 Task: Find connections with filter location Chittaranjan with filter topic #househunting with filter profile language Potuguese with filter current company Mindfield Resources with filter school GURU HARIKISHAN PUBLIC SCHOOL with filter industry Retail Luxury Goods and Jewelry with filter service category Bartending with filter keywords title Phlebotomist
Action: Mouse moved to (501, 77)
Screenshot: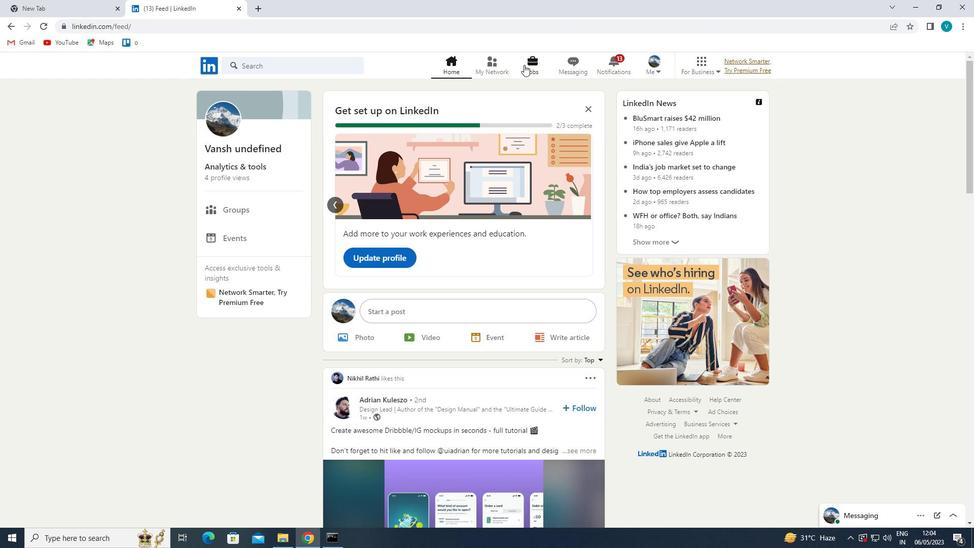 
Action: Mouse pressed left at (501, 77)
Screenshot: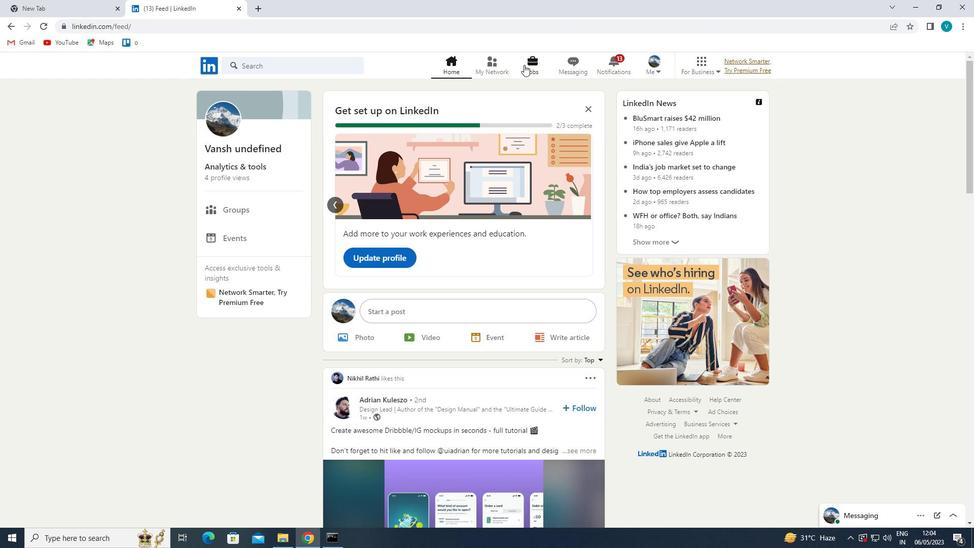 
Action: Mouse moved to (294, 121)
Screenshot: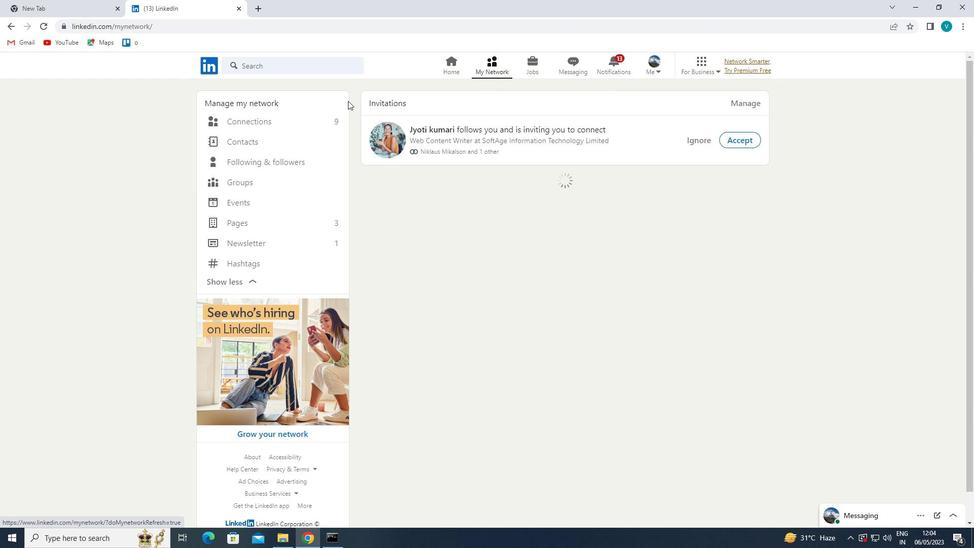 
Action: Mouse pressed left at (294, 121)
Screenshot: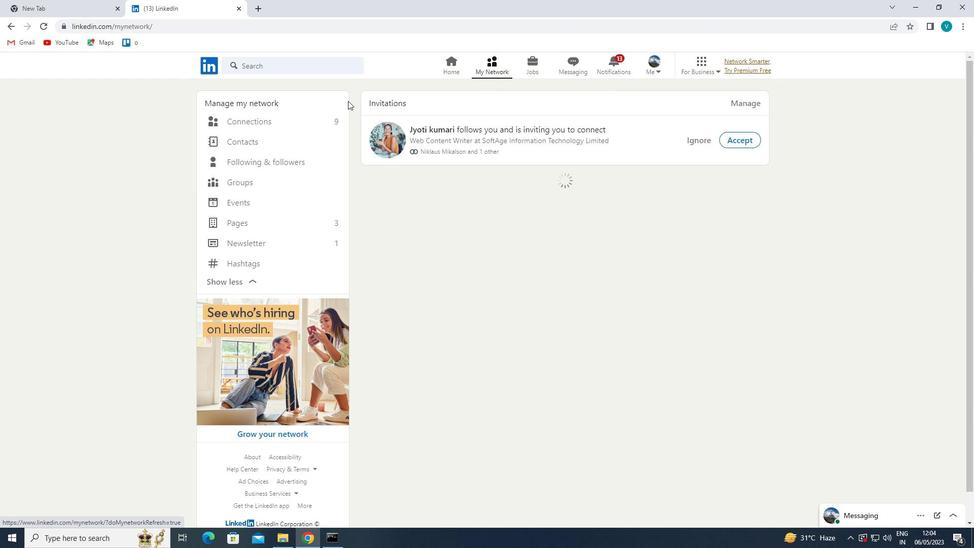 
Action: Mouse moved to (548, 119)
Screenshot: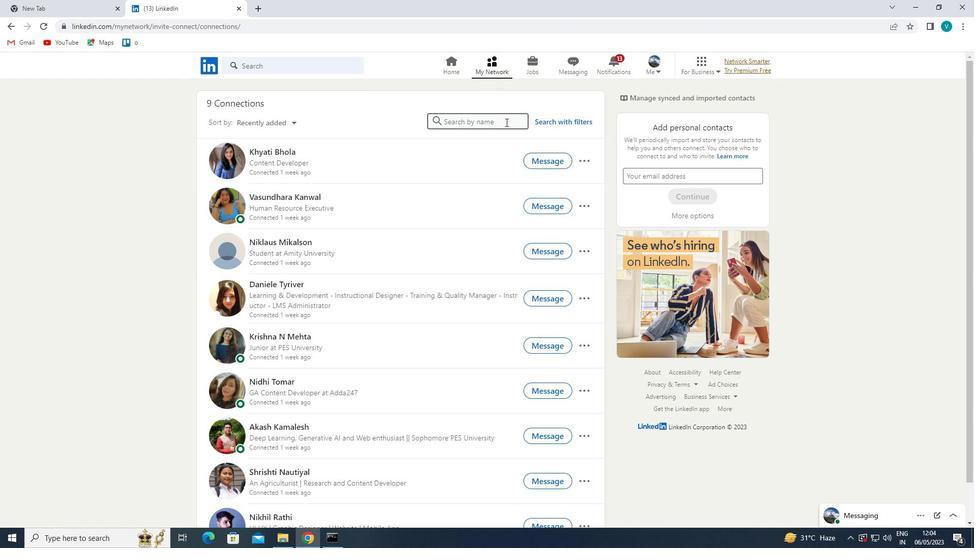 
Action: Mouse pressed left at (548, 119)
Screenshot: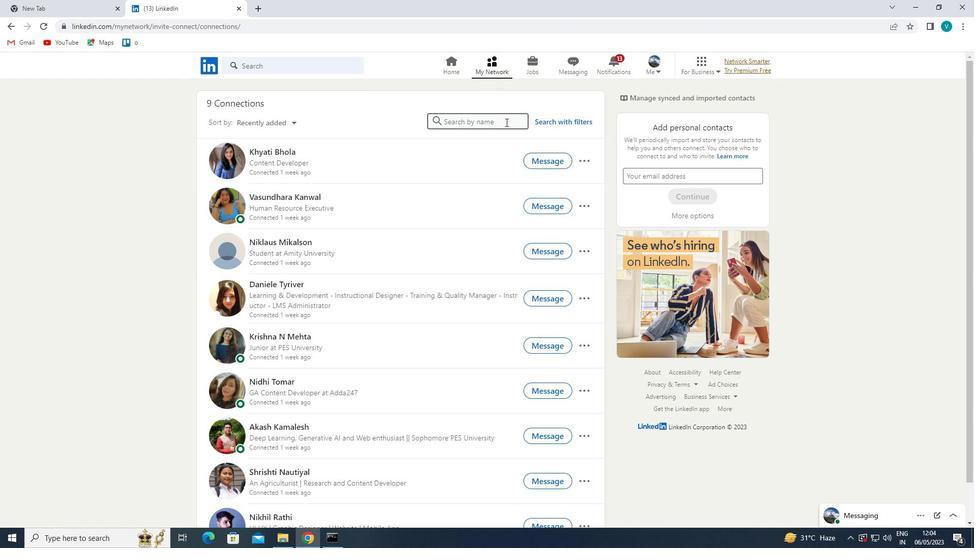 
Action: Mouse moved to (476, 98)
Screenshot: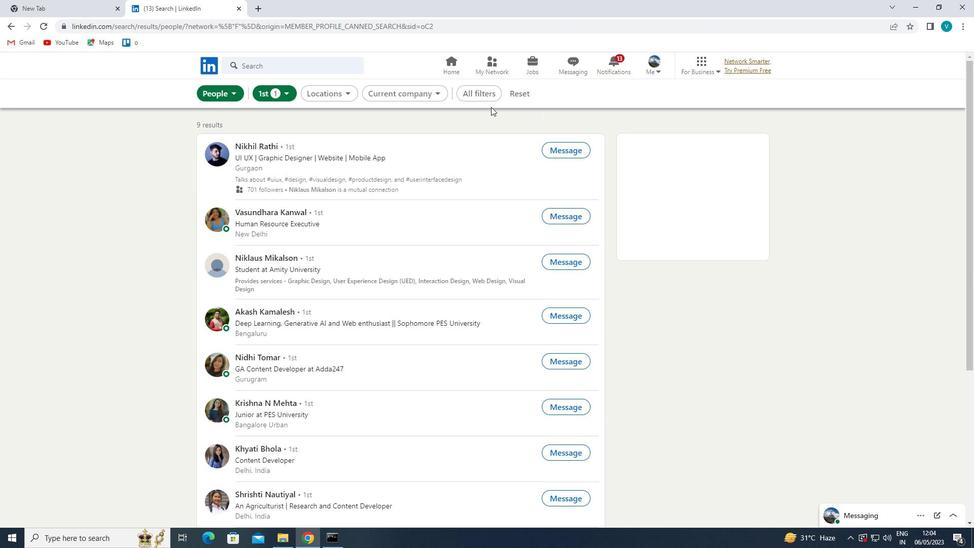 
Action: Mouse pressed left at (476, 98)
Screenshot: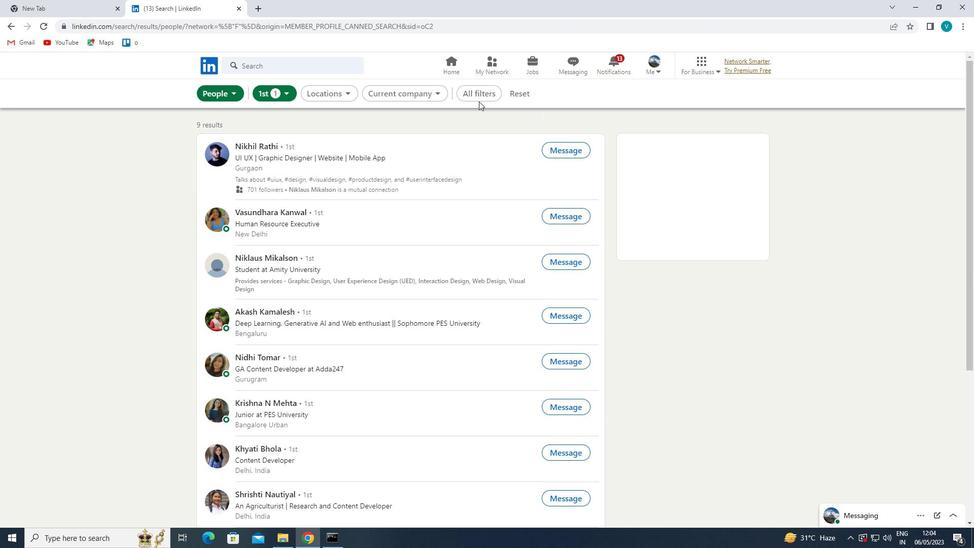 
Action: Mouse moved to (749, 201)
Screenshot: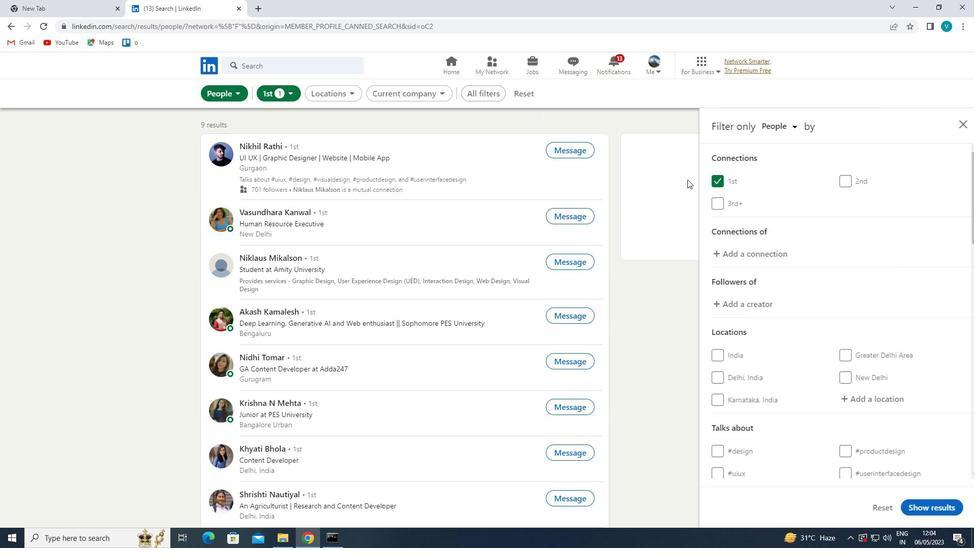 
Action: Mouse scrolled (749, 200) with delta (0, 0)
Screenshot: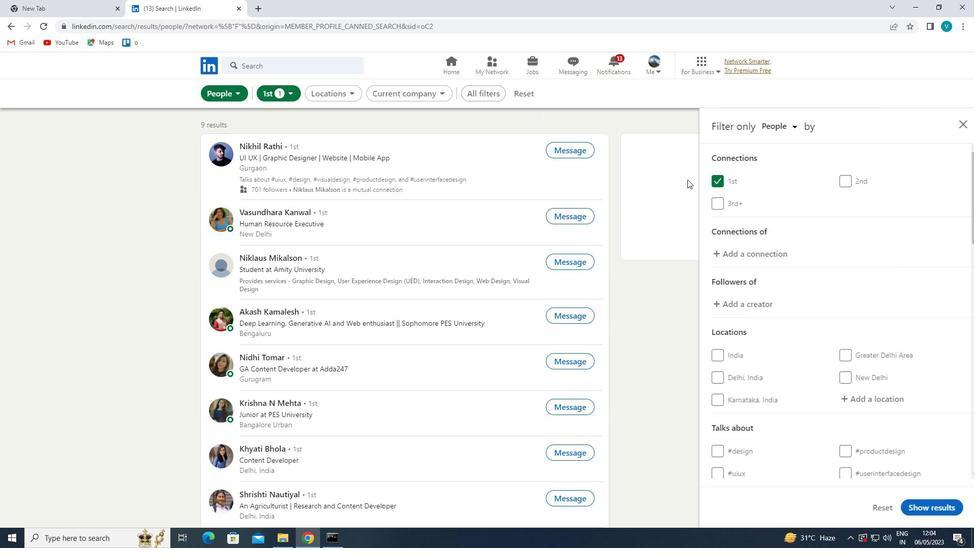 
Action: Mouse moved to (752, 203)
Screenshot: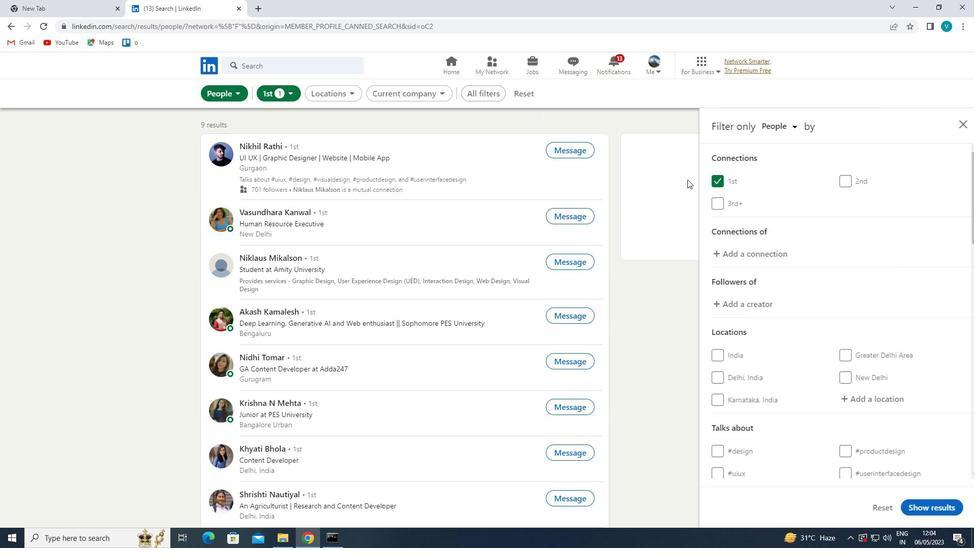 
Action: Mouse scrolled (752, 202) with delta (0, 0)
Screenshot: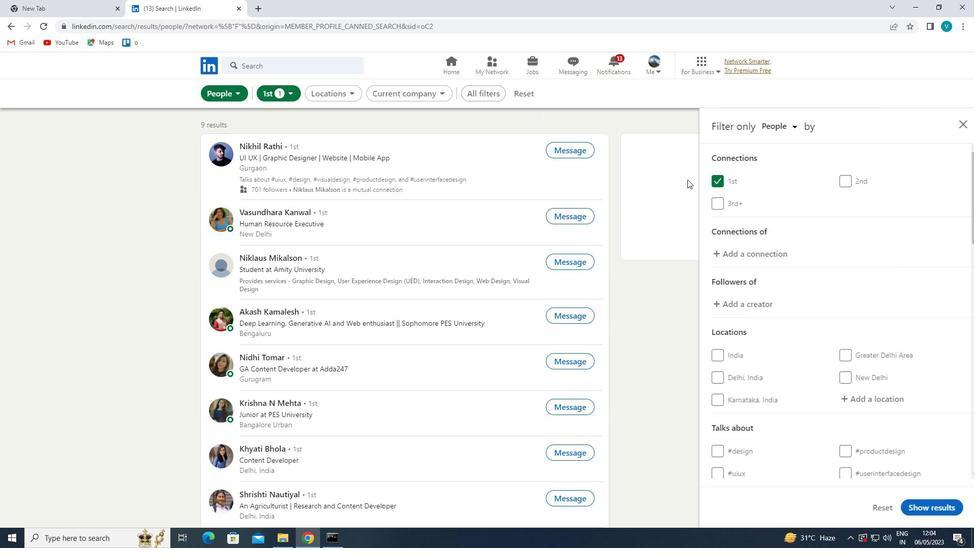 
Action: Mouse moved to (855, 293)
Screenshot: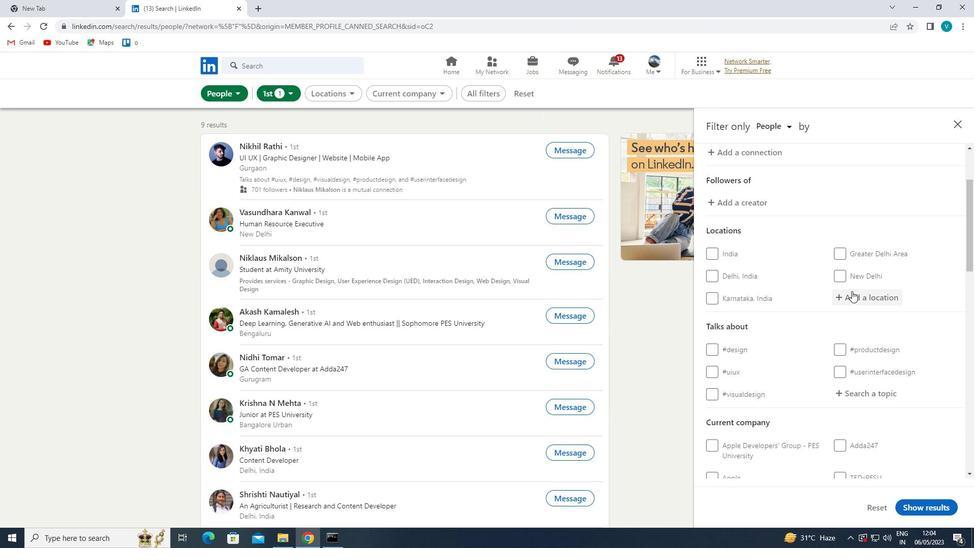 
Action: Mouse pressed left at (855, 293)
Screenshot: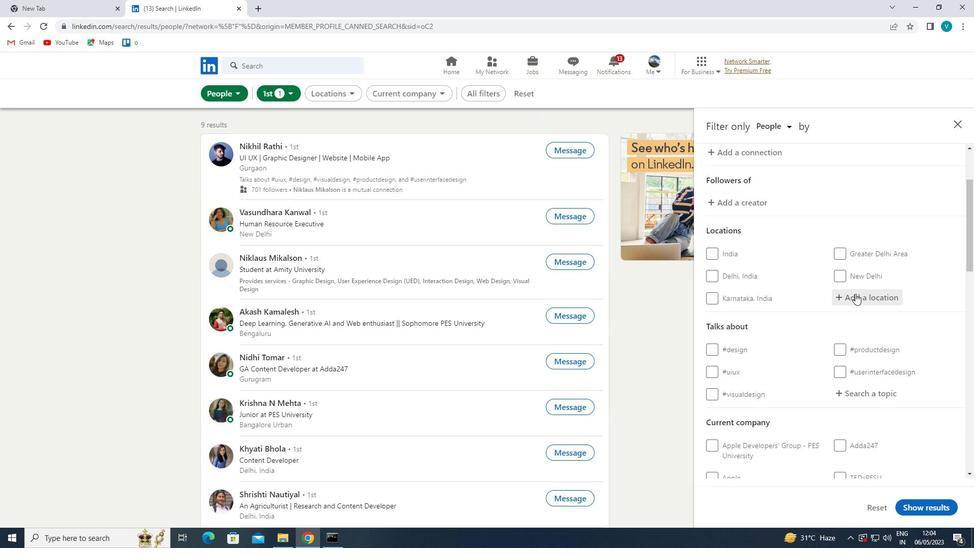 
Action: Mouse moved to (698, 320)
Screenshot: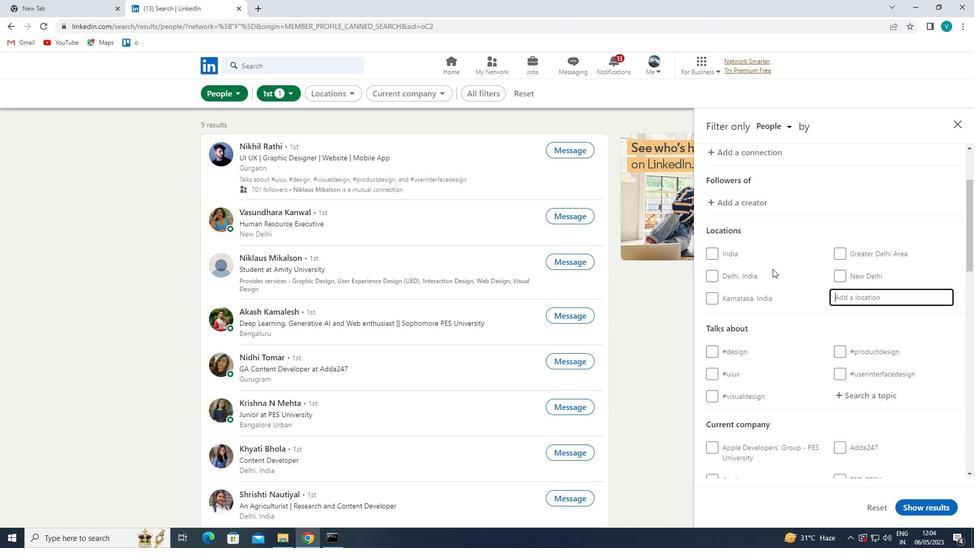 
Action: Key pressed <Key.shift>CHITTARANJAN
Screenshot: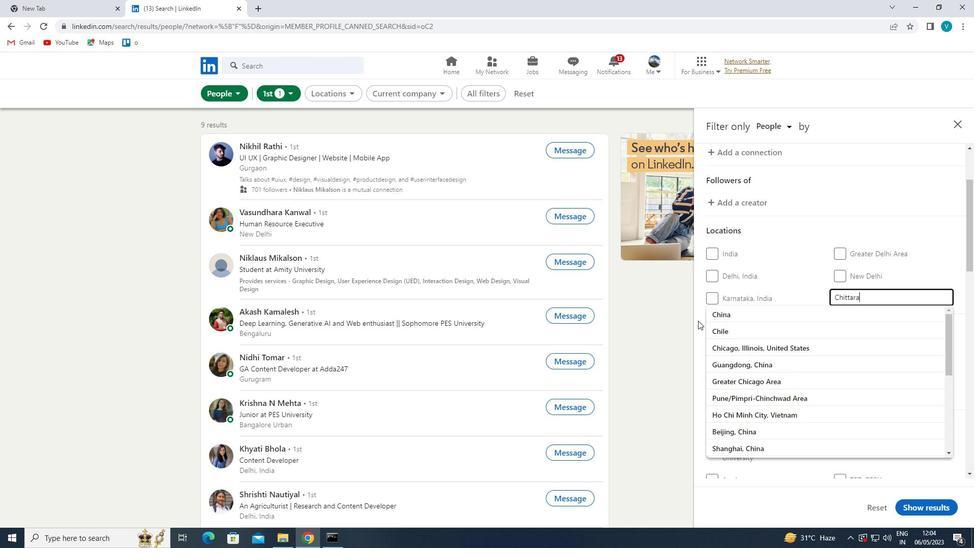 
Action: Mouse moved to (741, 317)
Screenshot: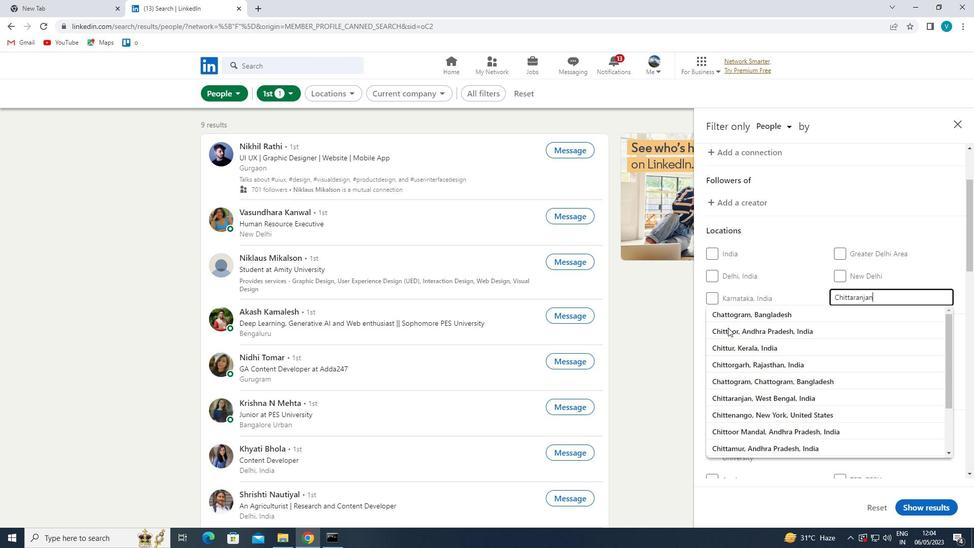 
Action: Mouse pressed left at (741, 317)
Screenshot: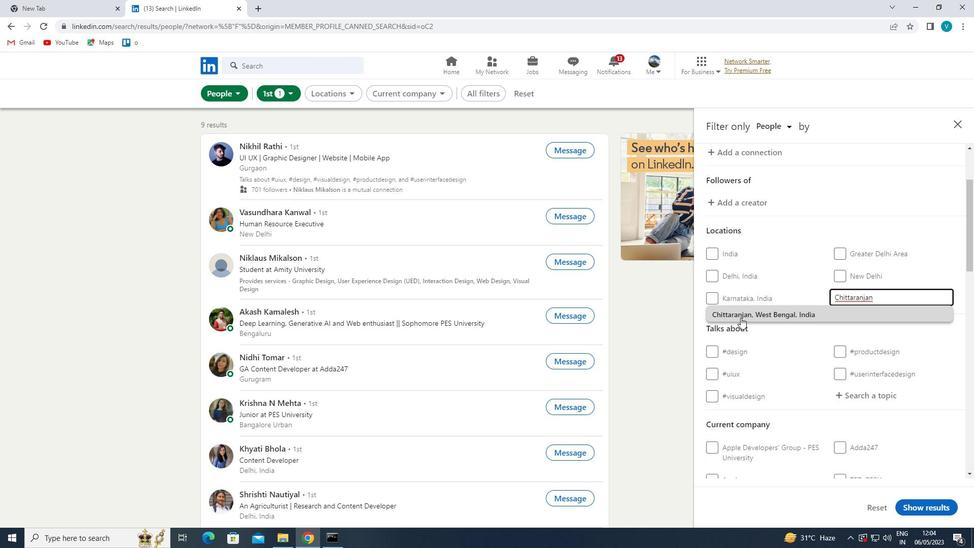 
Action: Mouse moved to (816, 346)
Screenshot: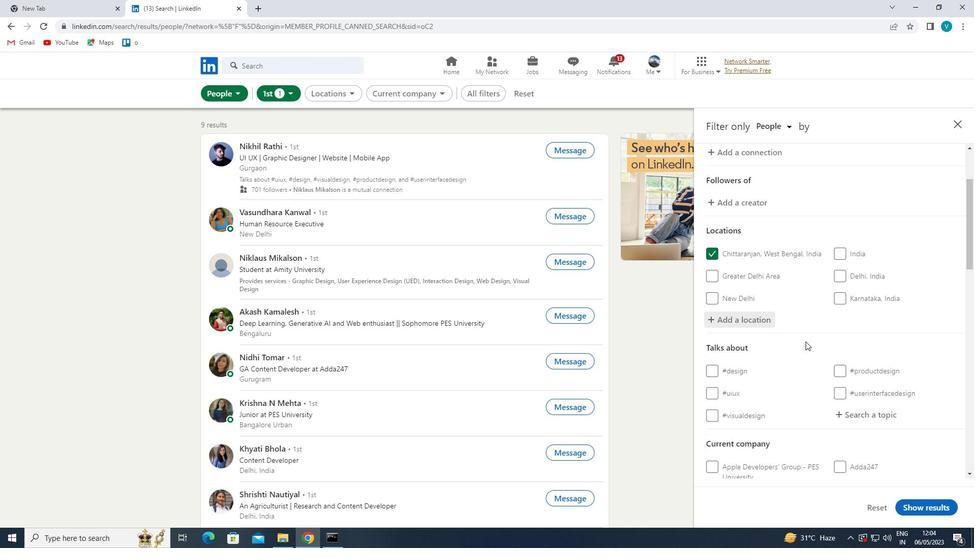 
Action: Mouse scrolled (816, 346) with delta (0, 0)
Screenshot: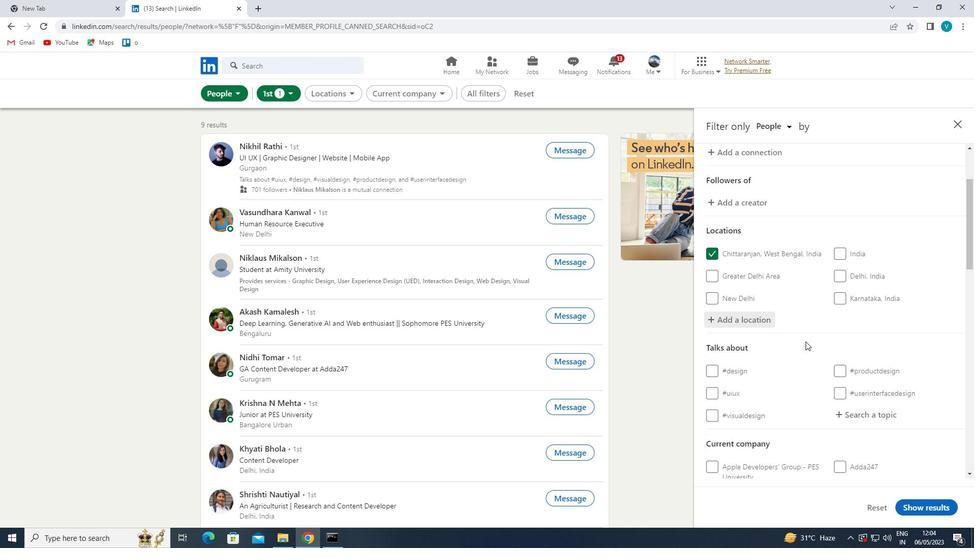 
Action: Mouse moved to (819, 348)
Screenshot: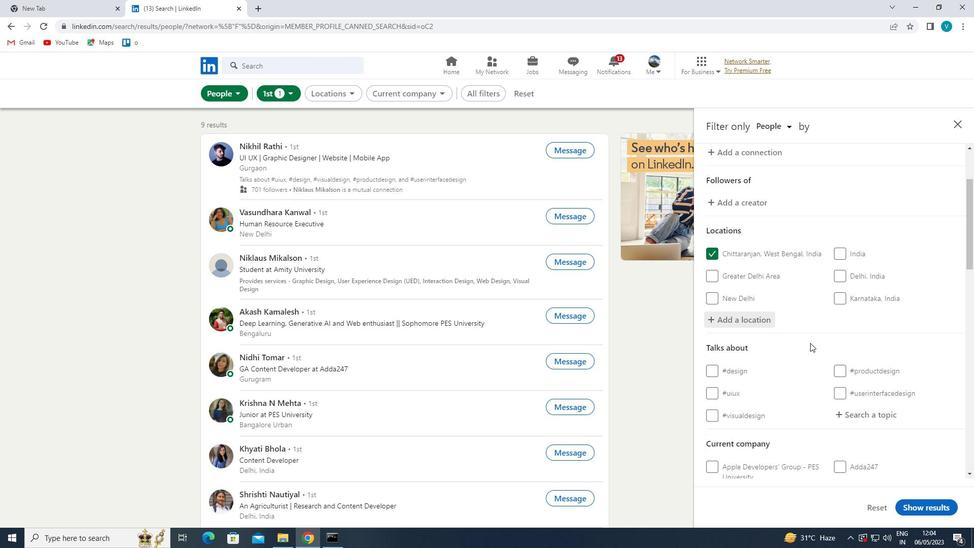 
Action: Mouse scrolled (819, 348) with delta (0, 0)
Screenshot: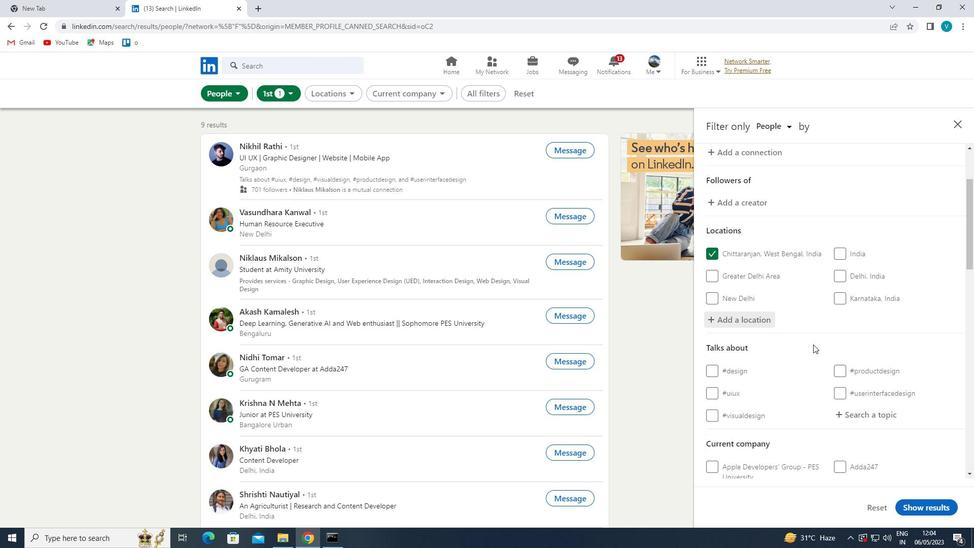
Action: Mouse moved to (868, 323)
Screenshot: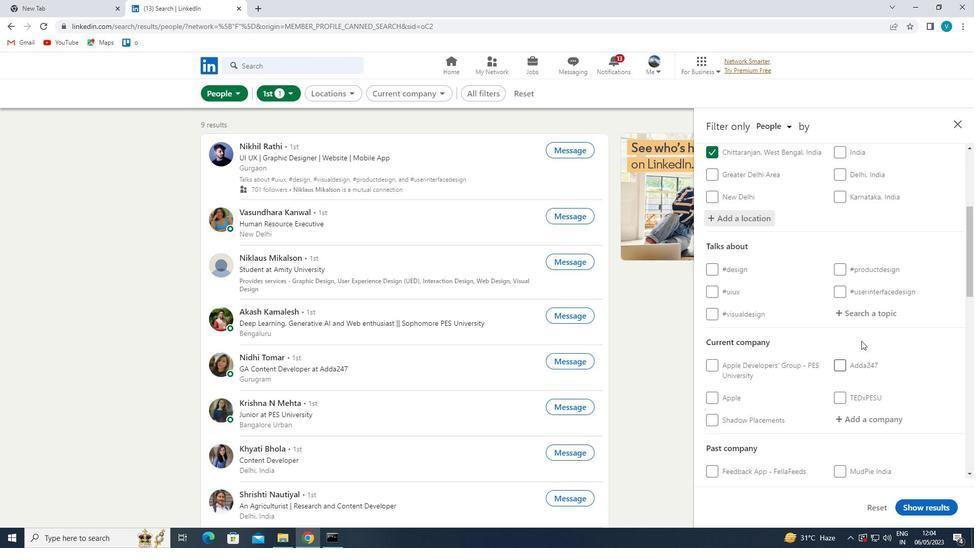 
Action: Mouse pressed left at (868, 323)
Screenshot: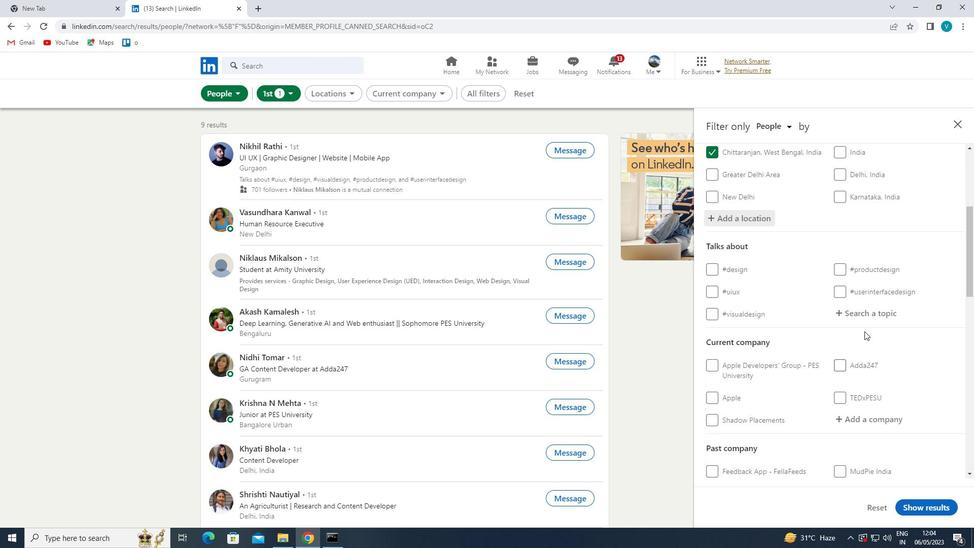 
Action: Mouse moved to (870, 320)
Screenshot: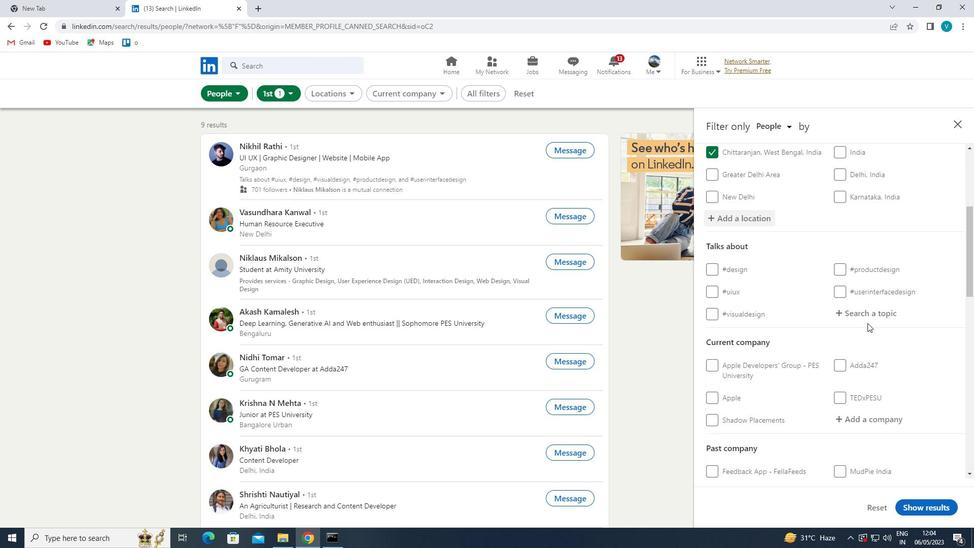 
Action: Mouse pressed left at (870, 320)
Screenshot: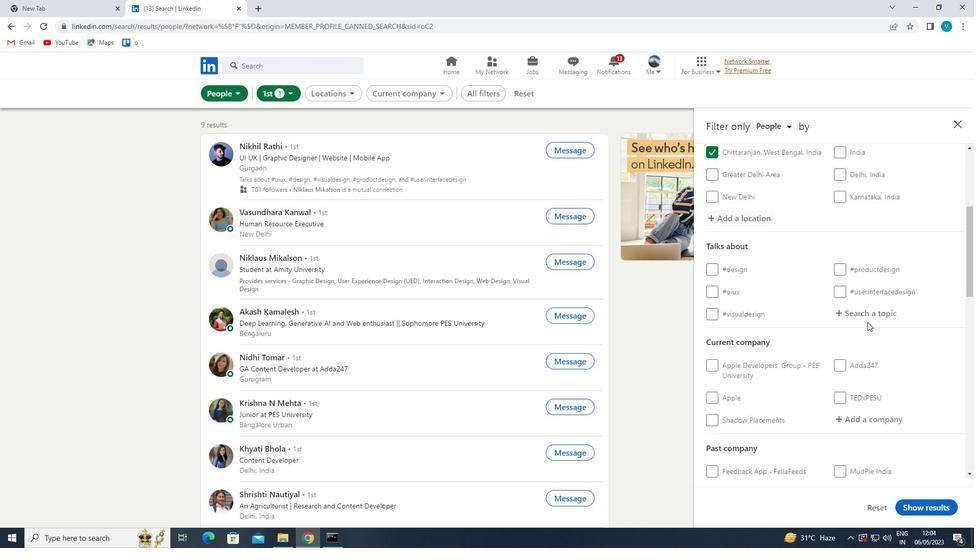 
Action: Mouse moved to (787, 273)
Screenshot: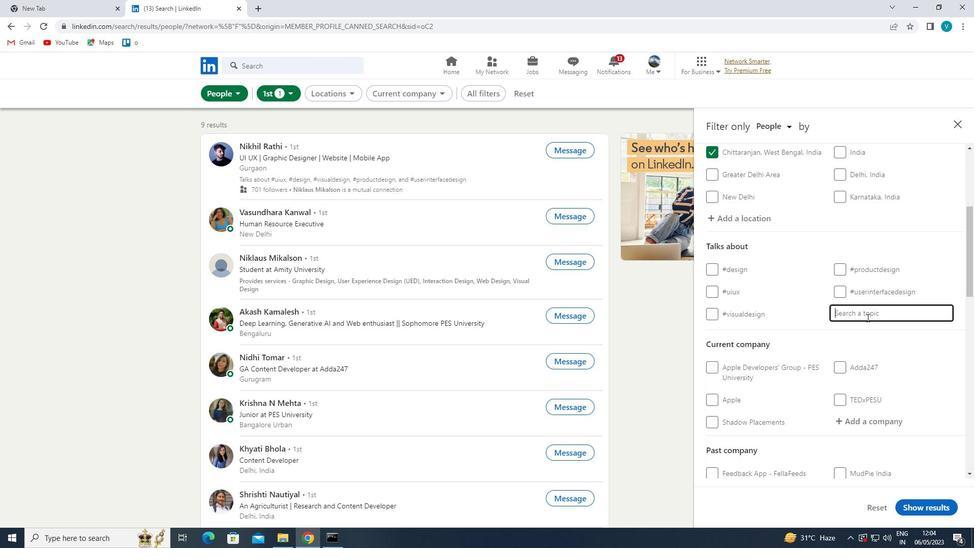 
Action: Key pressed HOUSEHUNTING
Screenshot: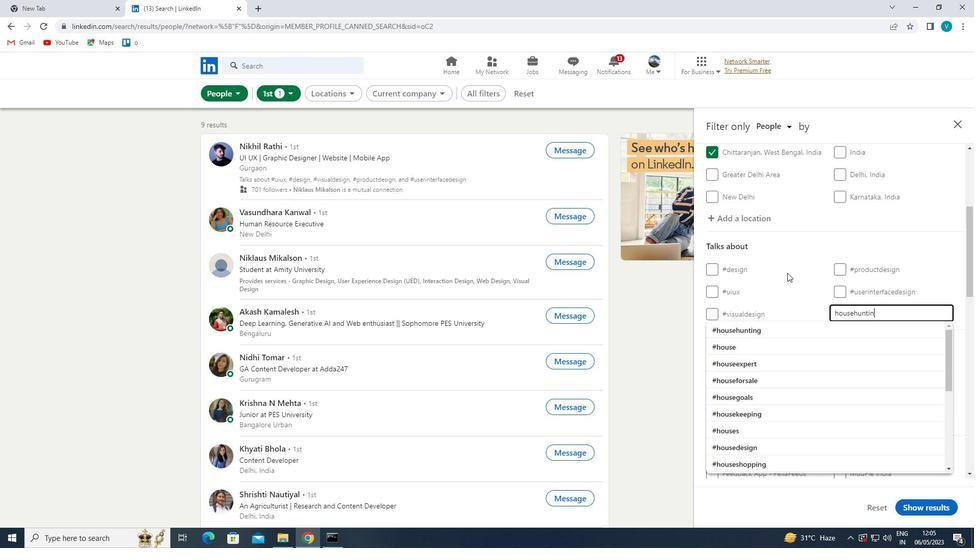 
Action: Mouse moved to (788, 323)
Screenshot: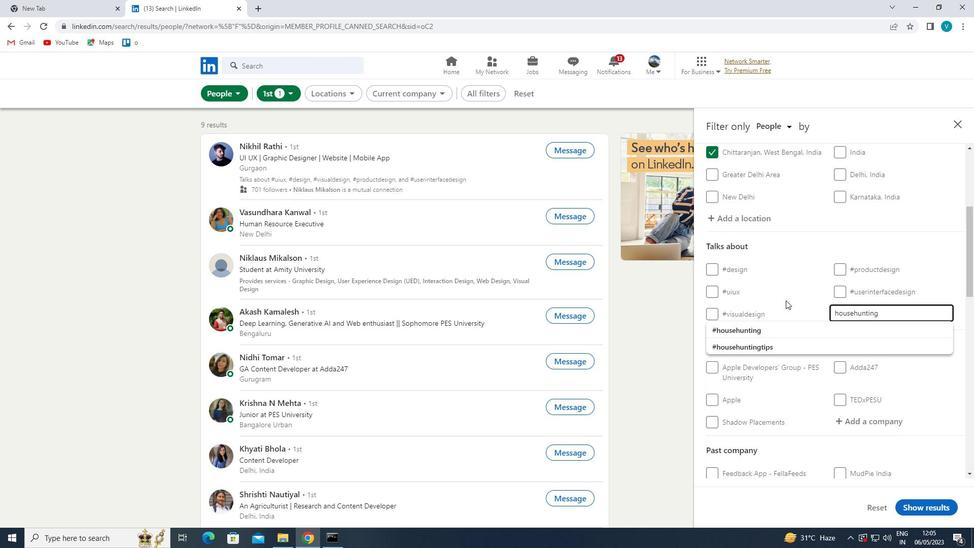 
Action: Mouse pressed left at (788, 323)
Screenshot: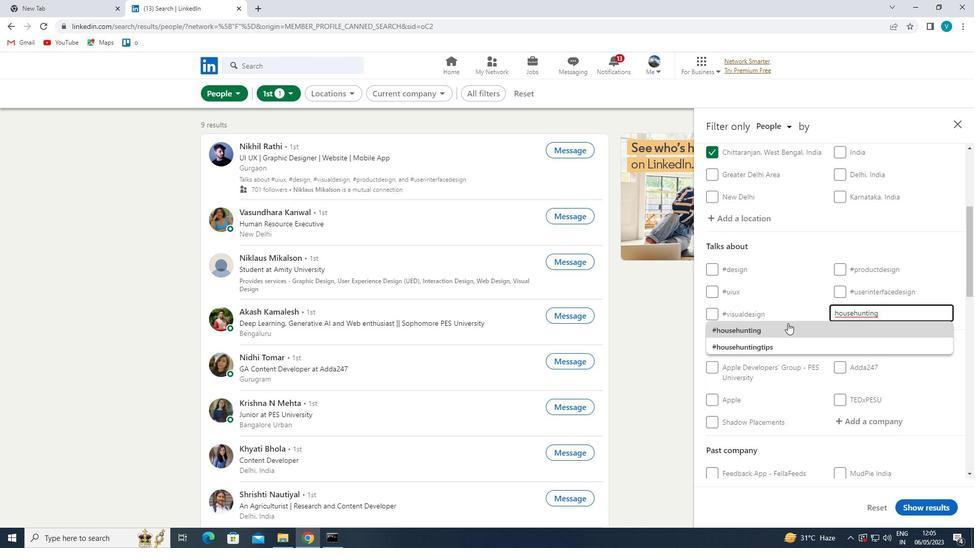 
Action: Mouse moved to (792, 326)
Screenshot: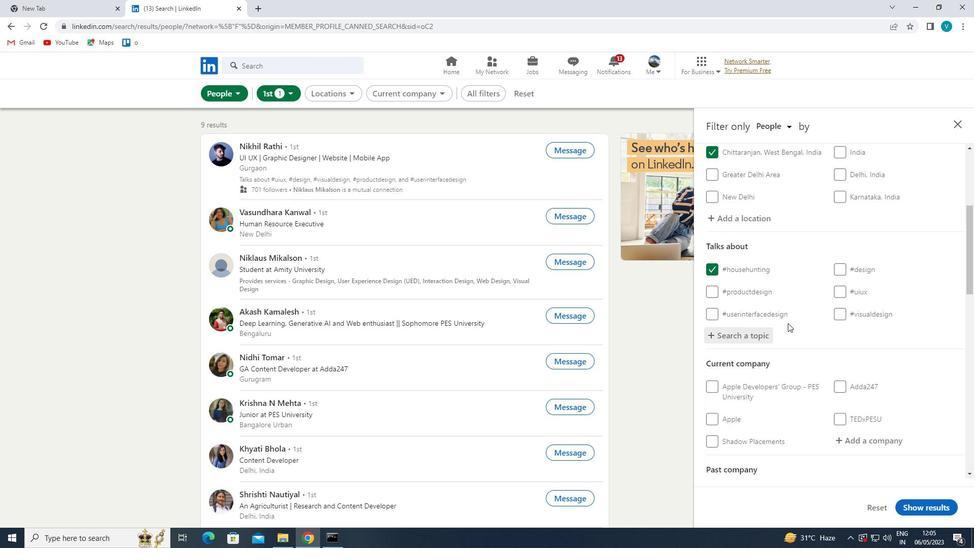 
Action: Mouse scrolled (792, 326) with delta (0, 0)
Screenshot: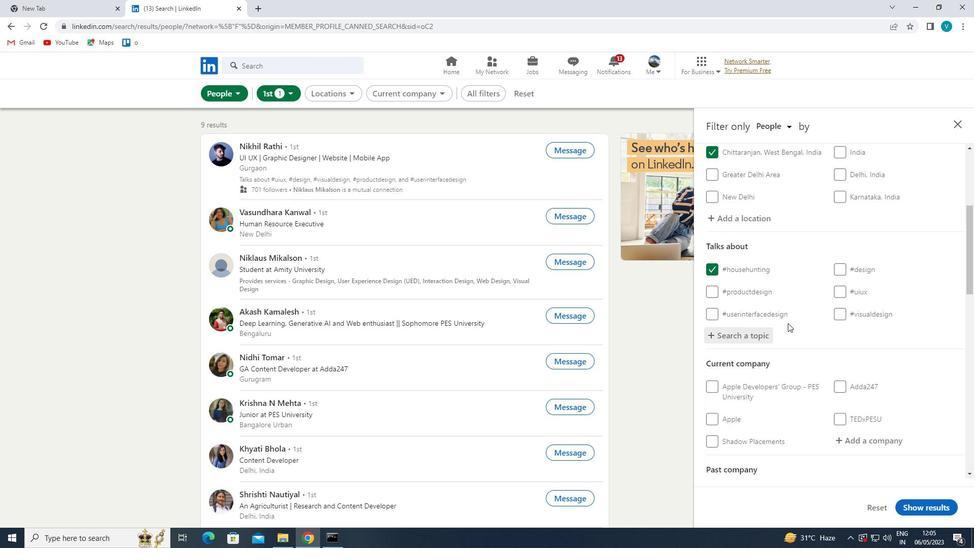 
Action: Mouse moved to (799, 330)
Screenshot: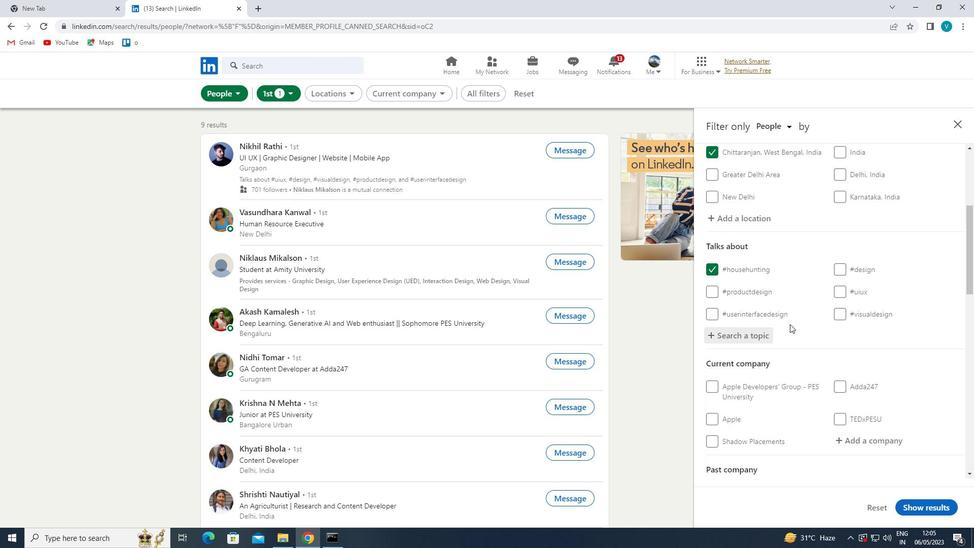 
Action: Mouse scrolled (799, 329) with delta (0, 0)
Screenshot: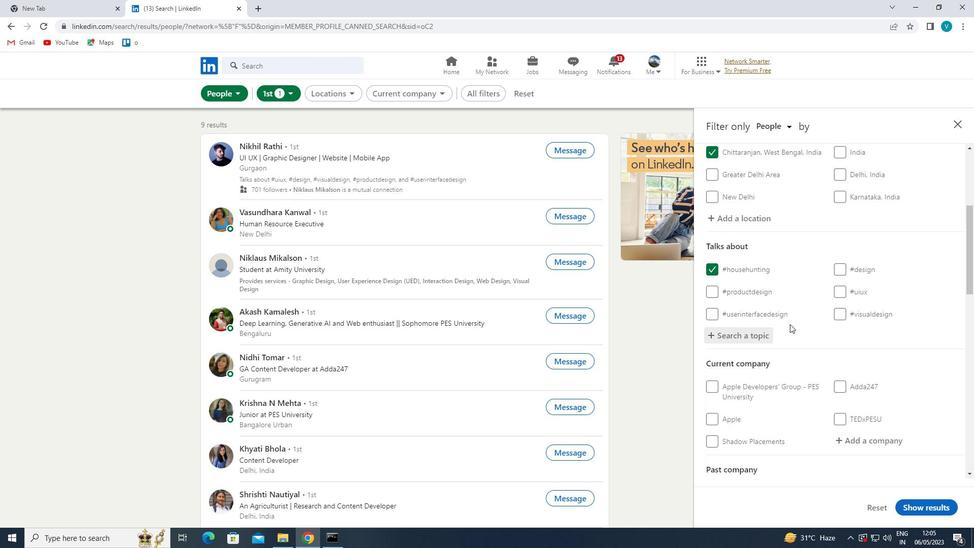 
Action: Mouse moved to (870, 334)
Screenshot: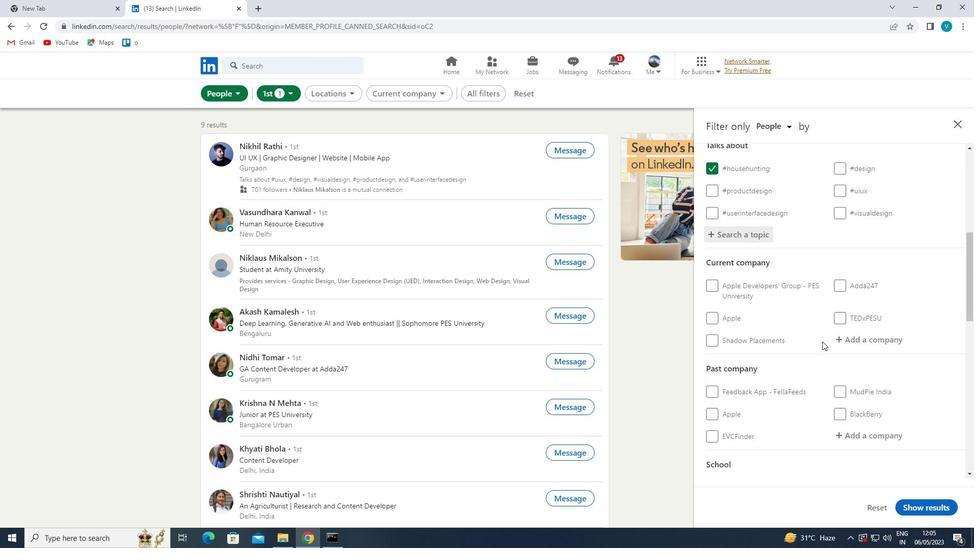 
Action: Mouse pressed left at (870, 334)
Screenshot: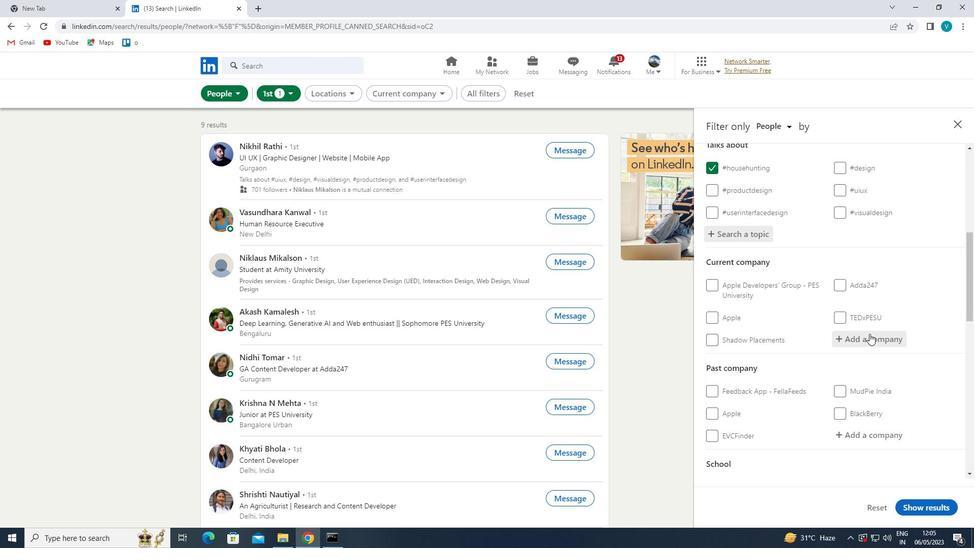 
Action: Key pressed <Key.shift>MINDFIELD
Screenshot: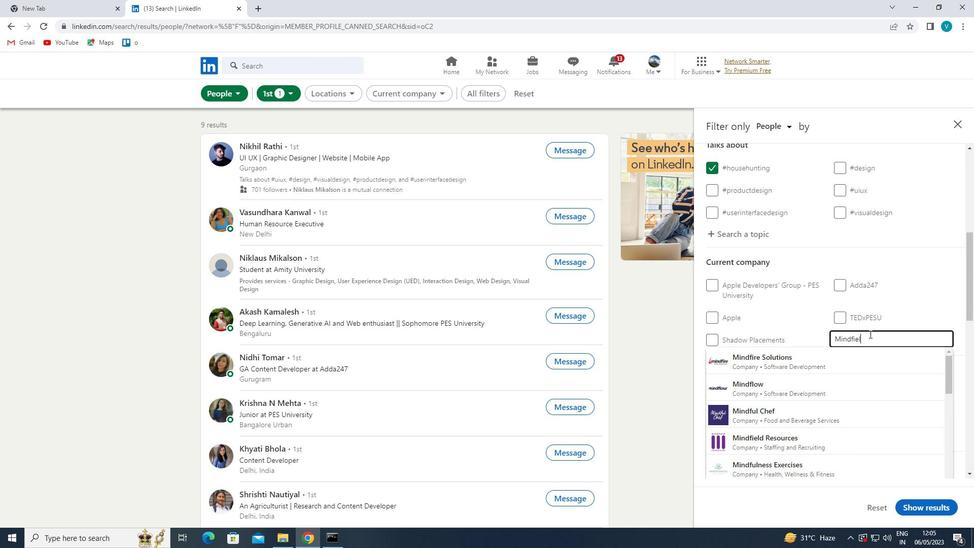 
Action: Mouse moved to (853, 360)
Screenshot: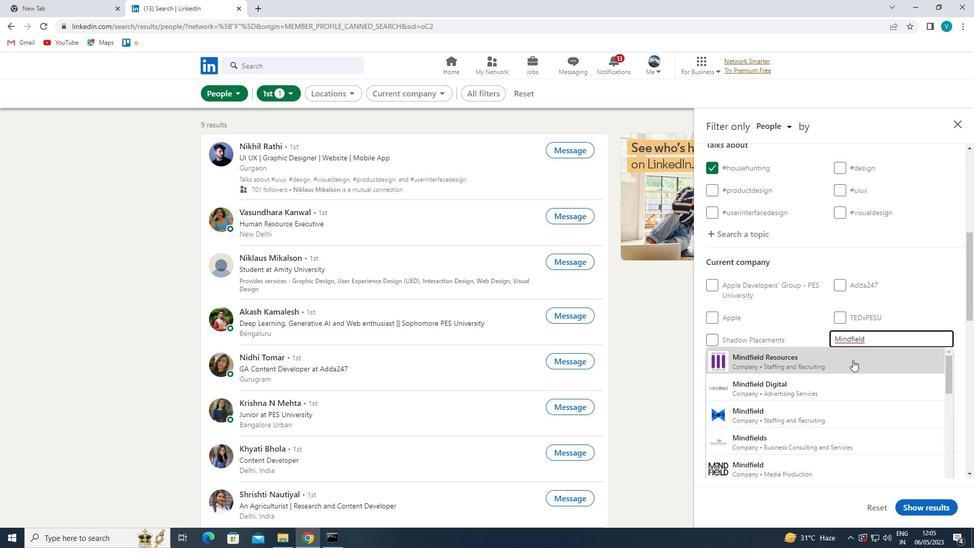 
Action: Mouse pressed left at (853, 360)
Screenshot: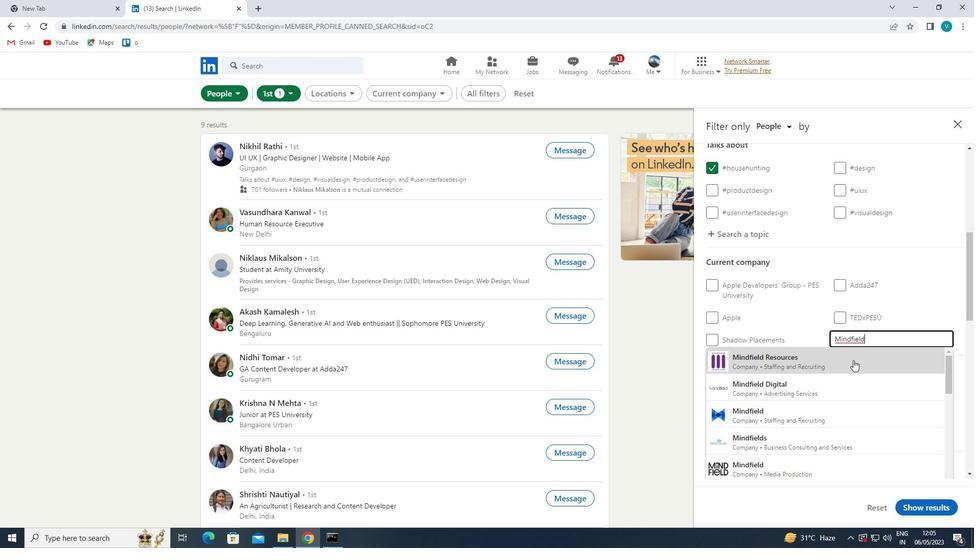 
Action: Mouse moved to (856, 356)
Screenshot: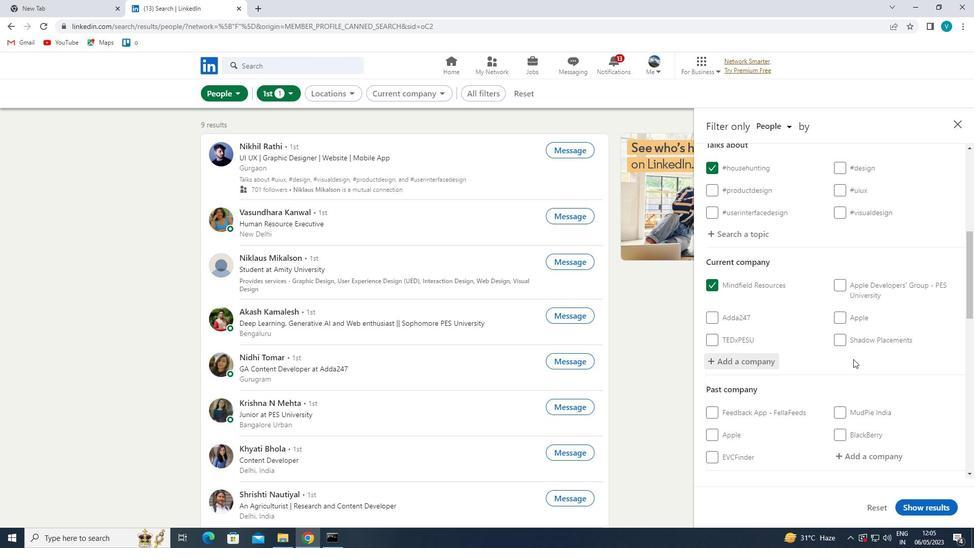 
Action: Mouse scrolled (856, 356) with delta (0, 0)
Screenshot: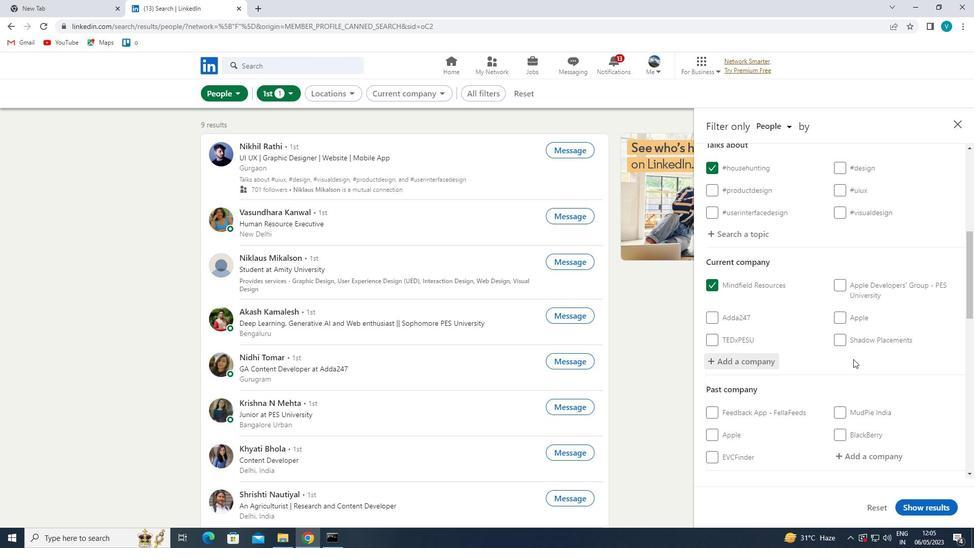 
Action: Mouse moved to (857, 355)
Screenshot: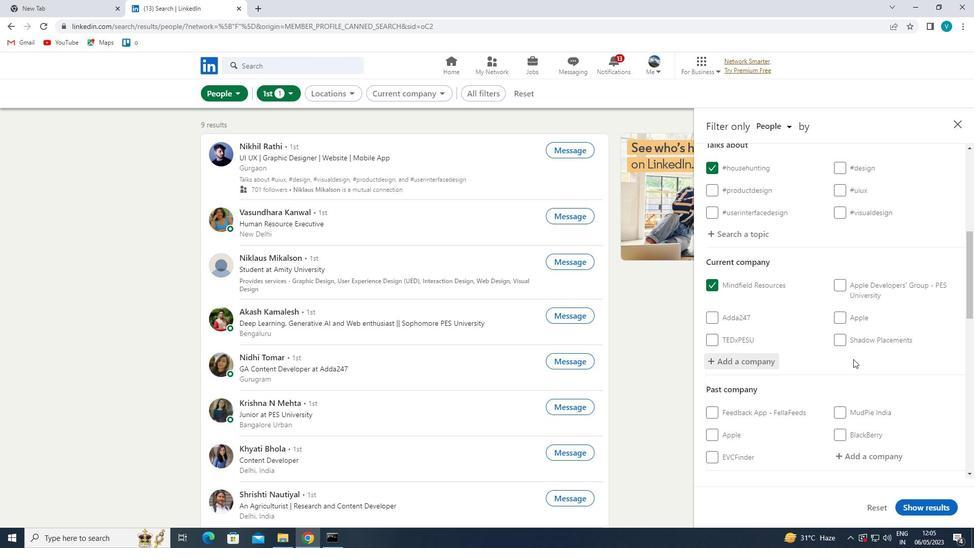 
Action: Mouse scrolled (857, 355) with delta (0, 0)
Screenshot: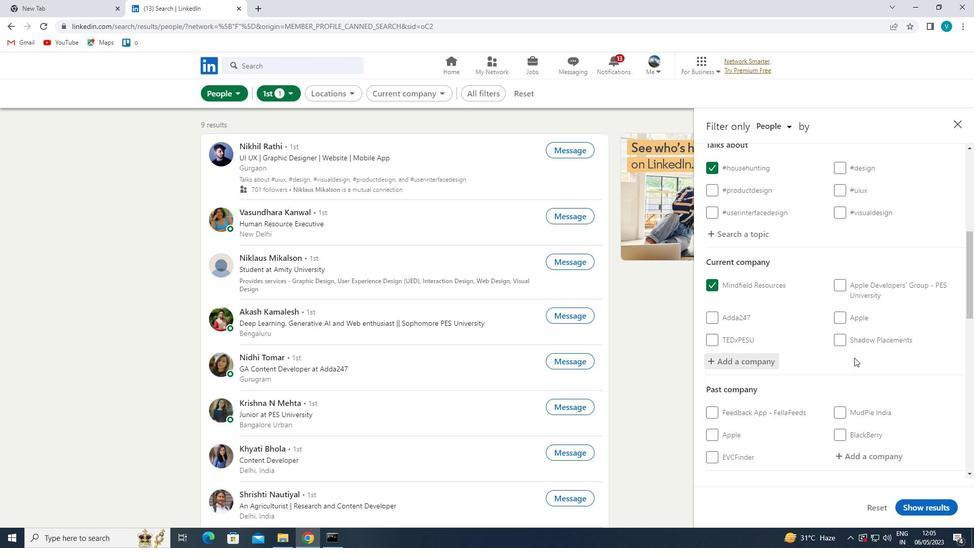 
Action: Mouse scrolled (857, 355) with delta (0, 0)
Screenshot: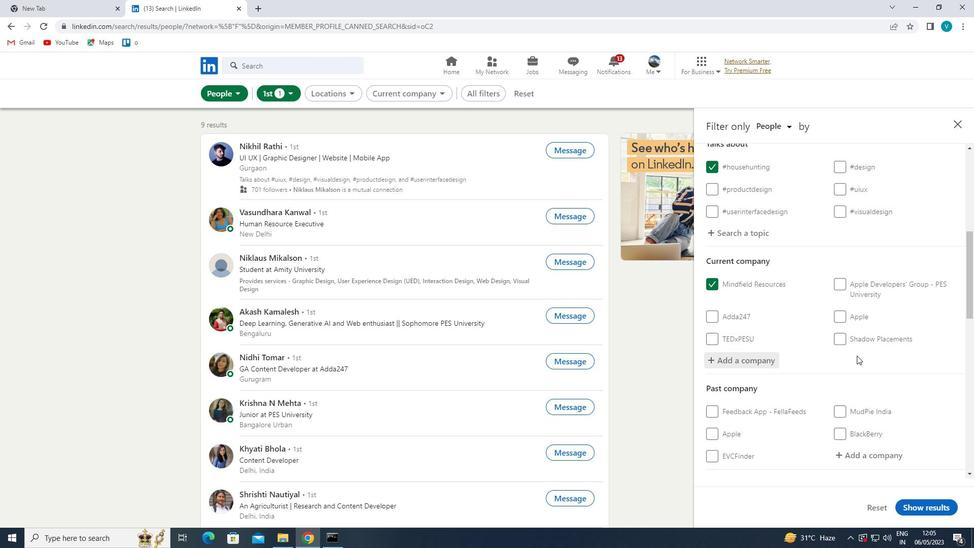 
Action: Mouse moved to (858, 355)
Screenshot: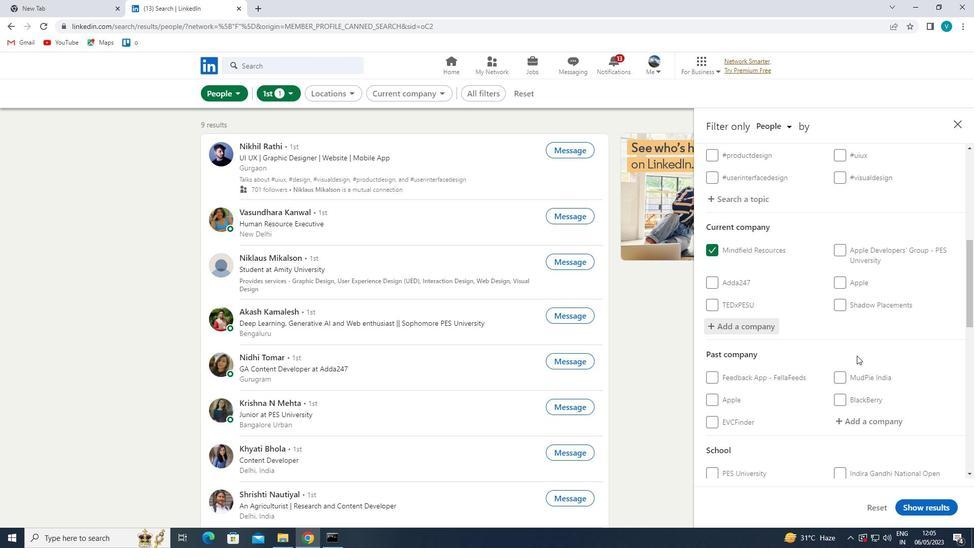 
Action: Mouse scrolled (858, 354) with delta (0, 0)
Screenshot: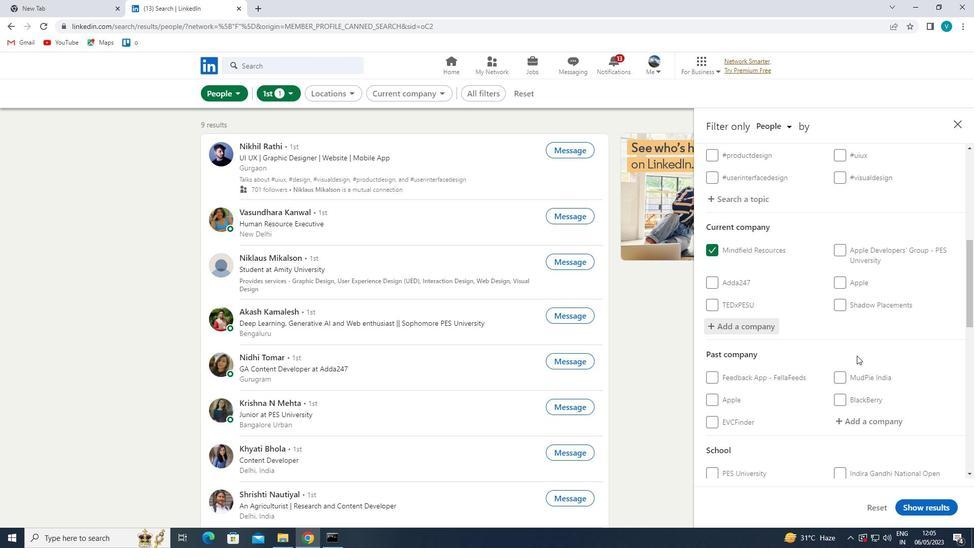 
Action: Mouse moved to (859, 354)
Screenshot: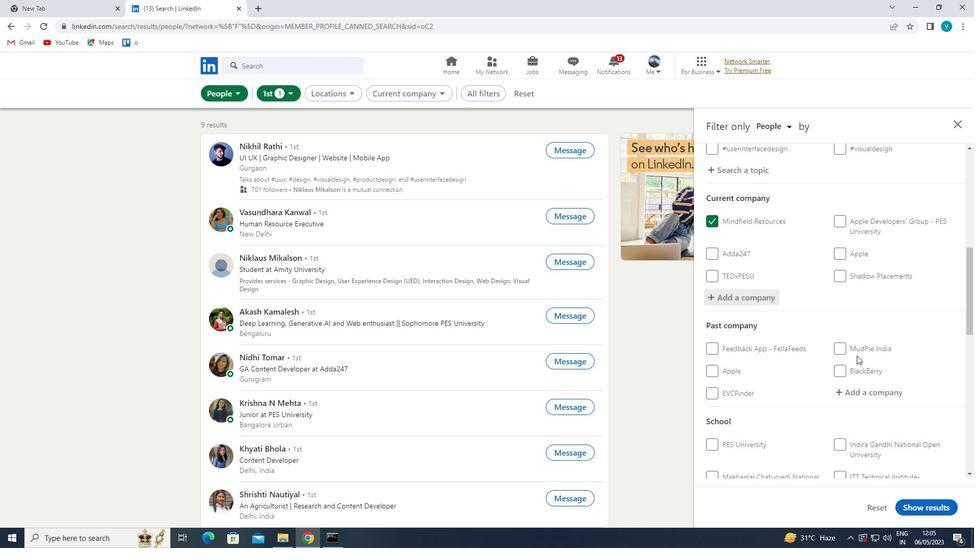 
Action: Mouse scrolled (859, 354) with delta (0, 0)
Screenshot: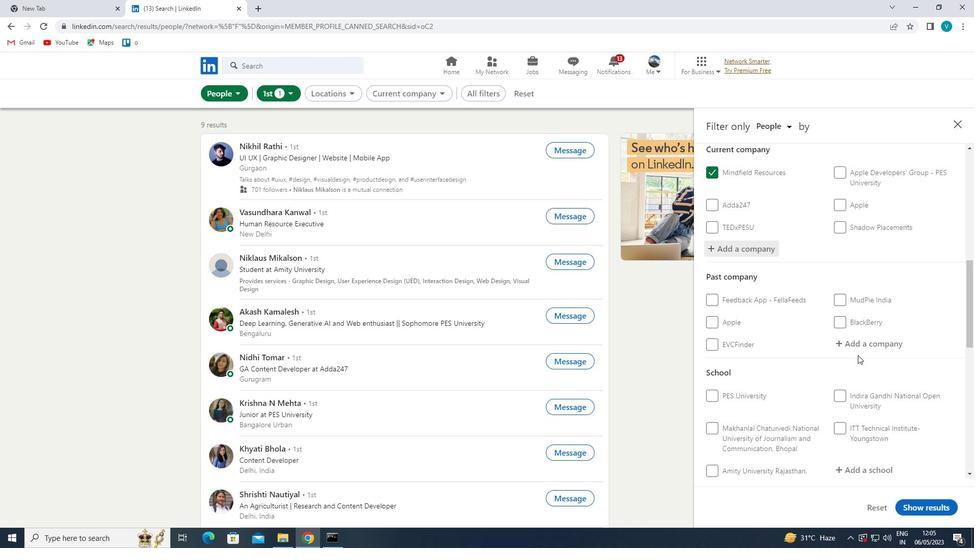 
Action: Mouse moved to (869, 329)
Screenshot: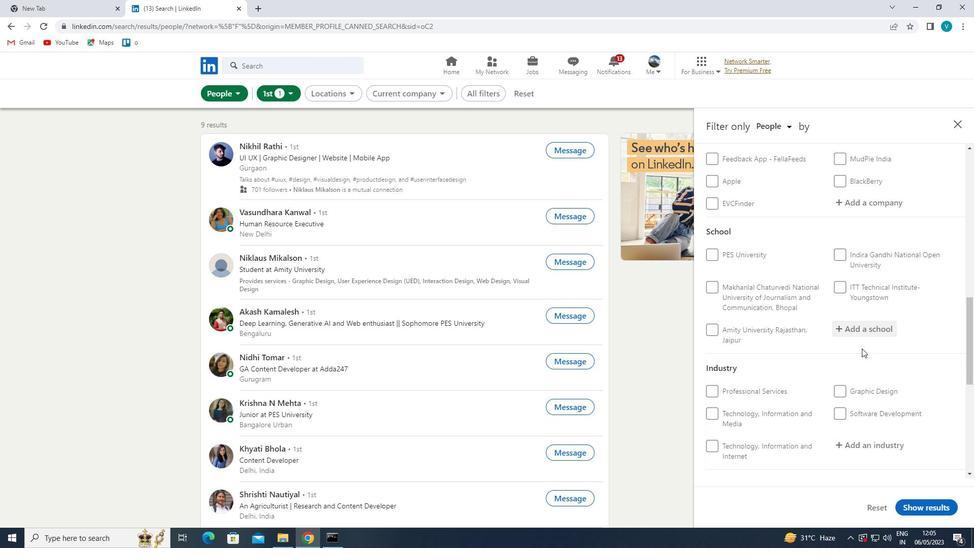 
Action: Mouse pressed left at (869, 329)
Screenshot: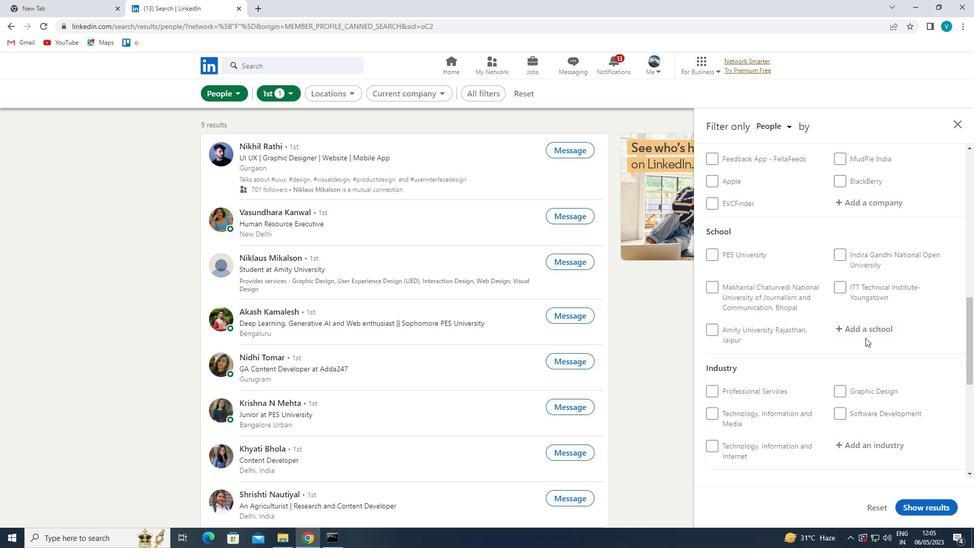 
Action: Mouse moved to (838, 351)
Screenshot: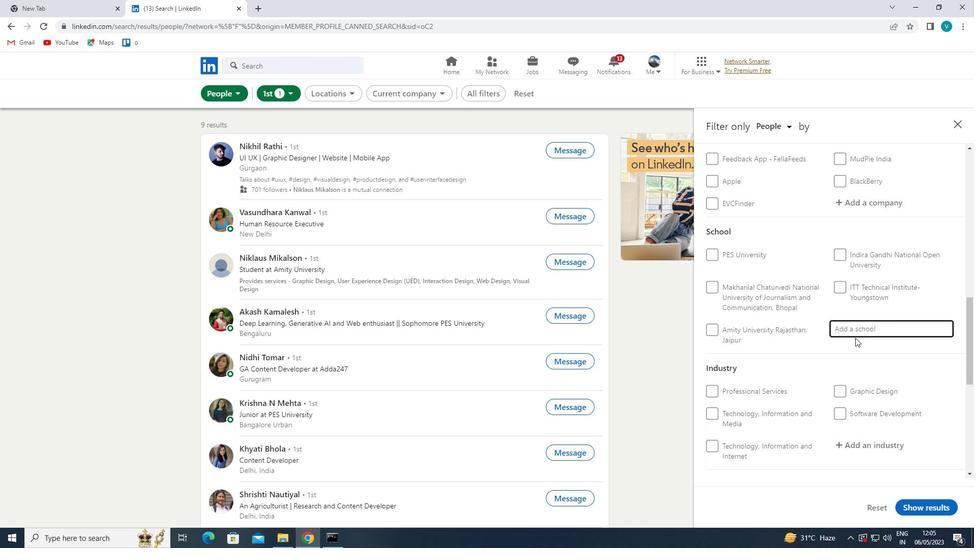 
Action: Key pressed <Key.shift>GURU<Key.space><Key.shift>HARIKISHAN
Screenshot: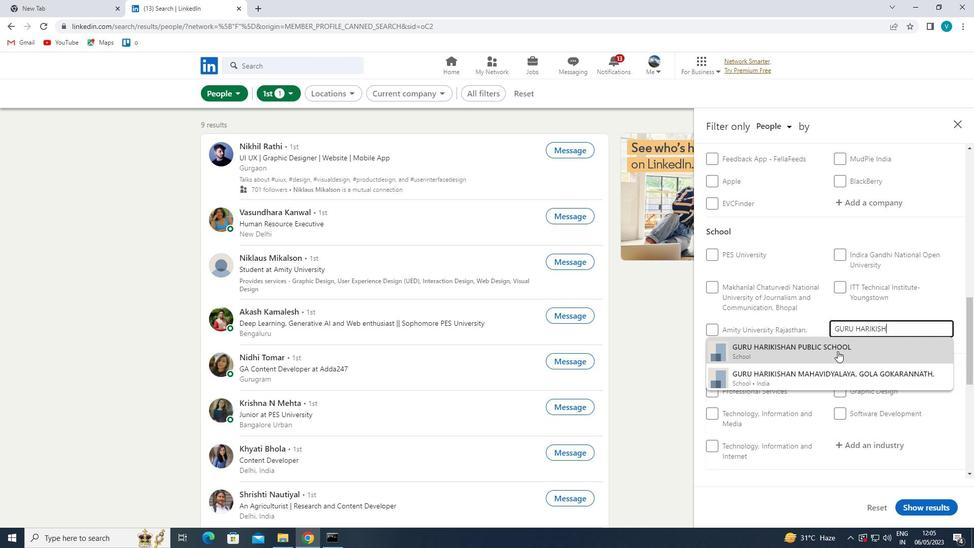 
Action: Mouse moved to (836, 353)
Screenshot: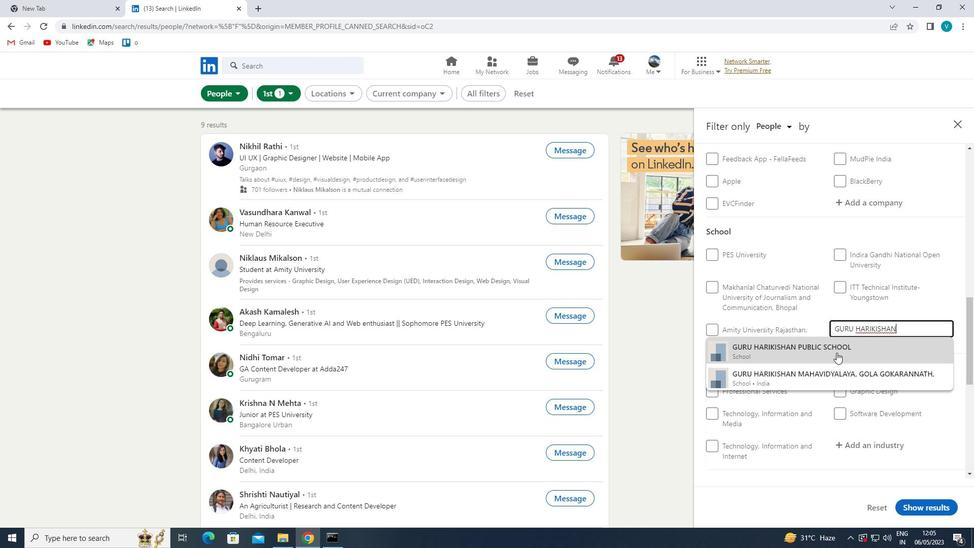 
Action: Mouse pressed left at (836, 353)
Screenshot: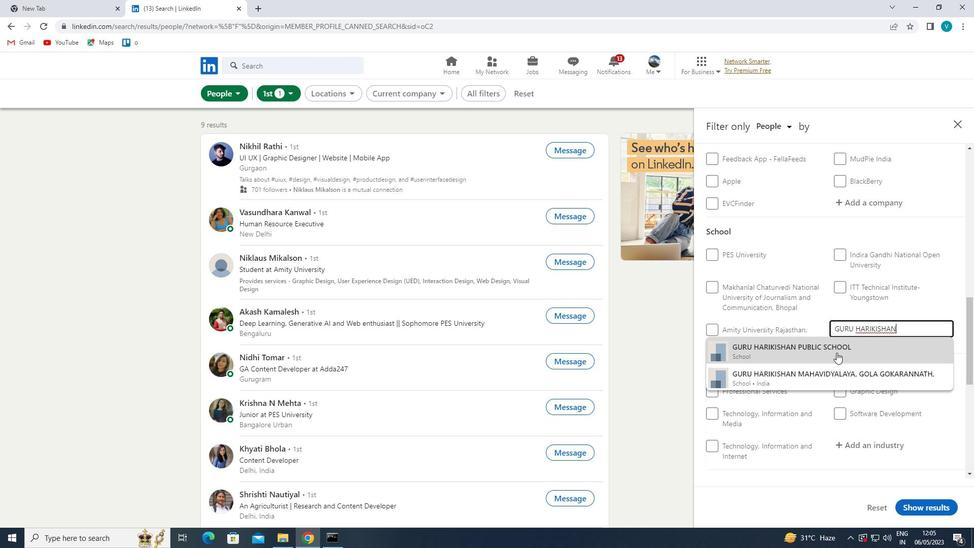 
Action: Mouse moved to (839, 354)
Screenshot: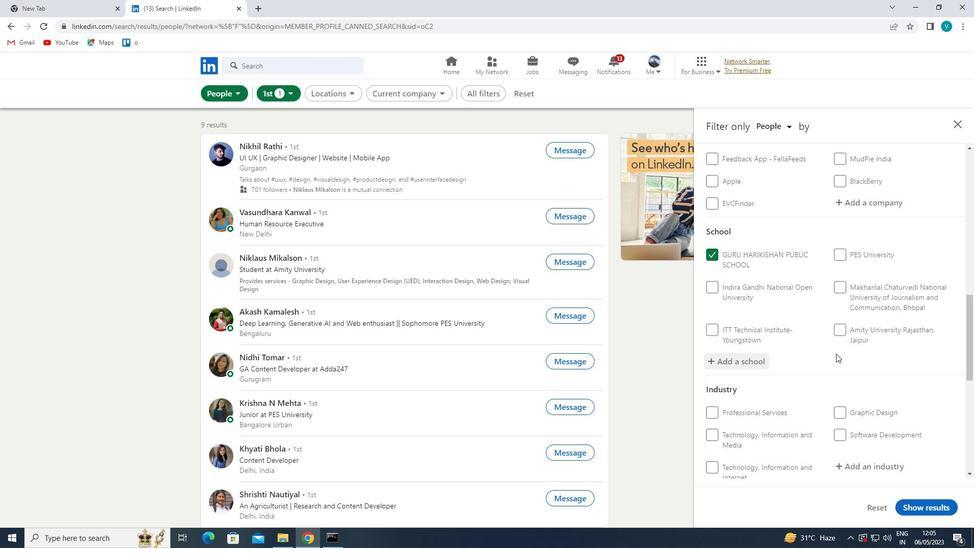
Action: Mouse scrolled (839, 354) with delta (0, 0)
Screenshot: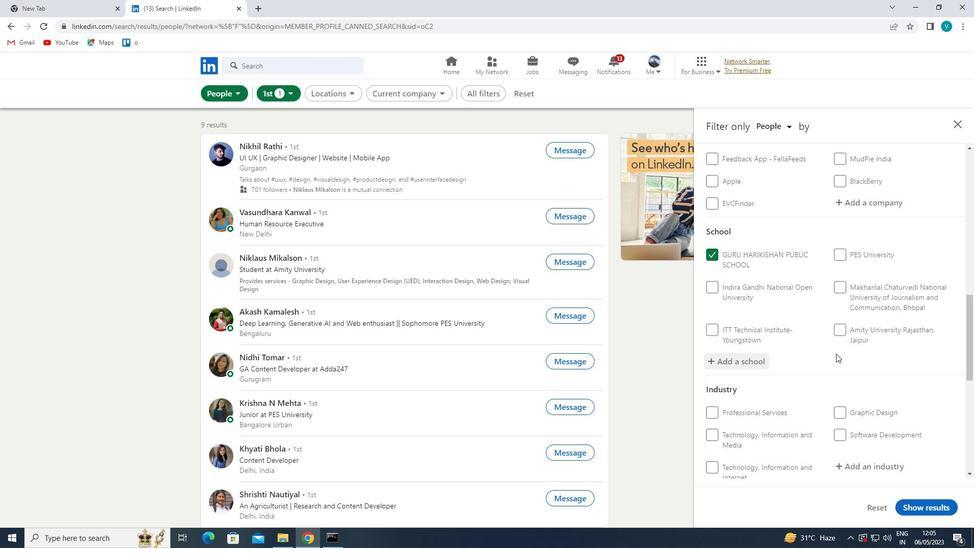 
Action: Mouse moved to (841, 358)
Screenshot: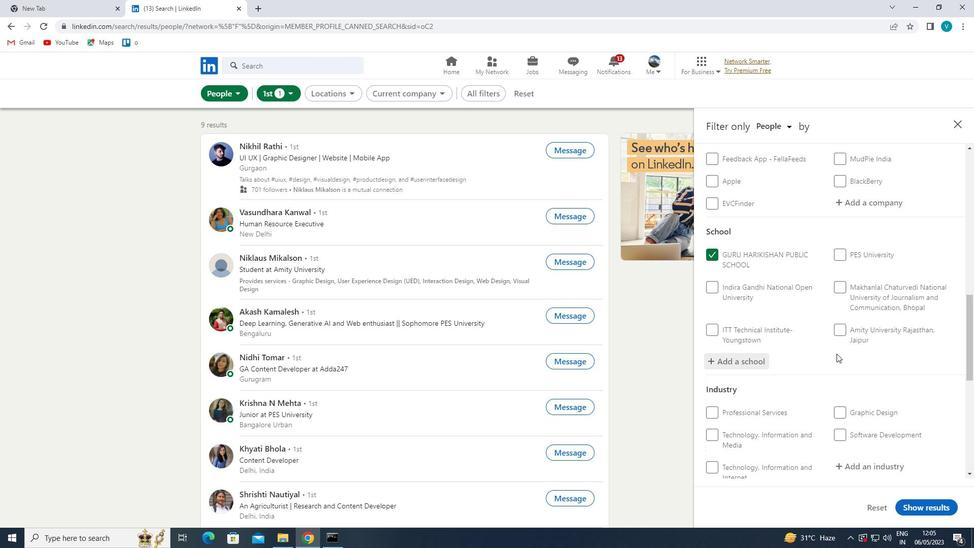 
Action: Mouse scrolled (841, 358) with delta (0, 0)
Screenshot: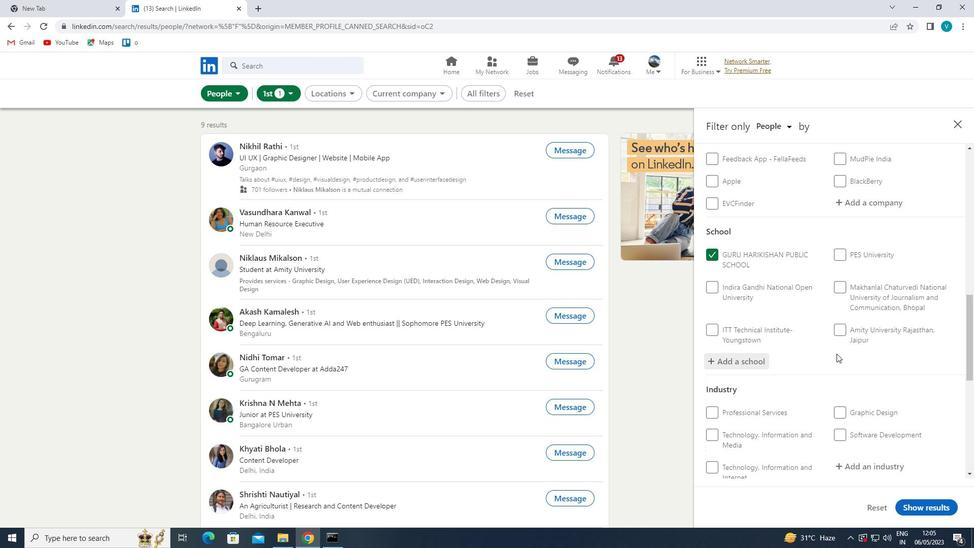 
Action: Mouse moved to (862, 362)
Screenshot: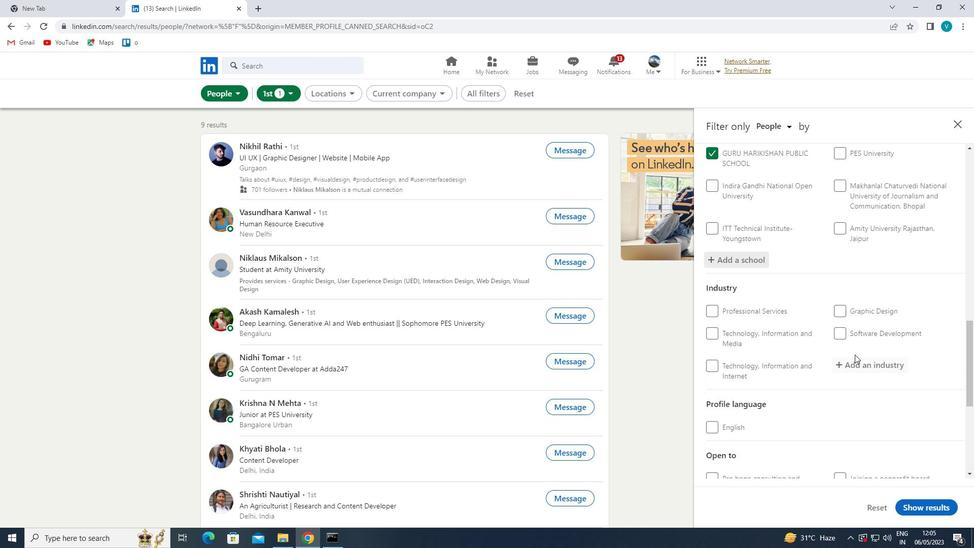 
Action: Mouse pressed left at (862, 362)
Screenshot: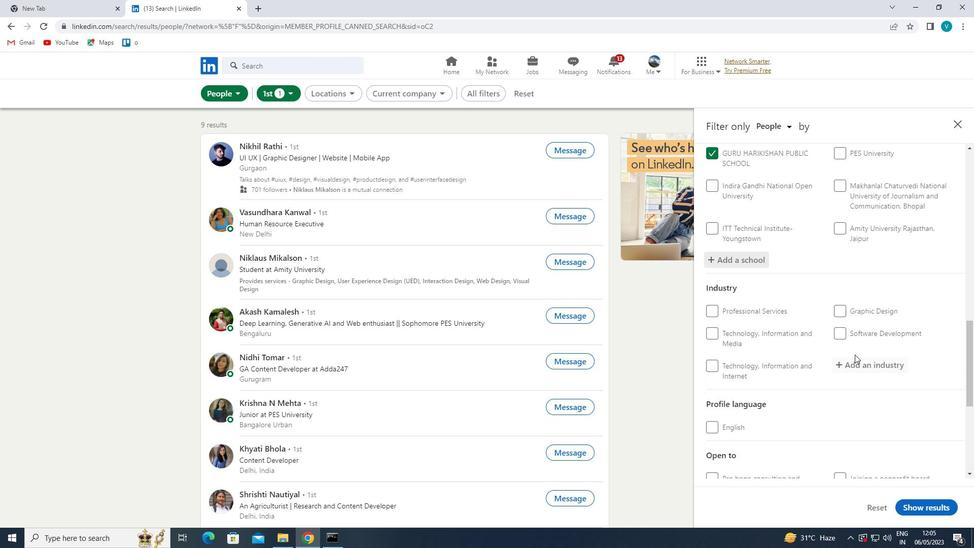 
Action: Mouse moved to (862, 362)
Screenshot: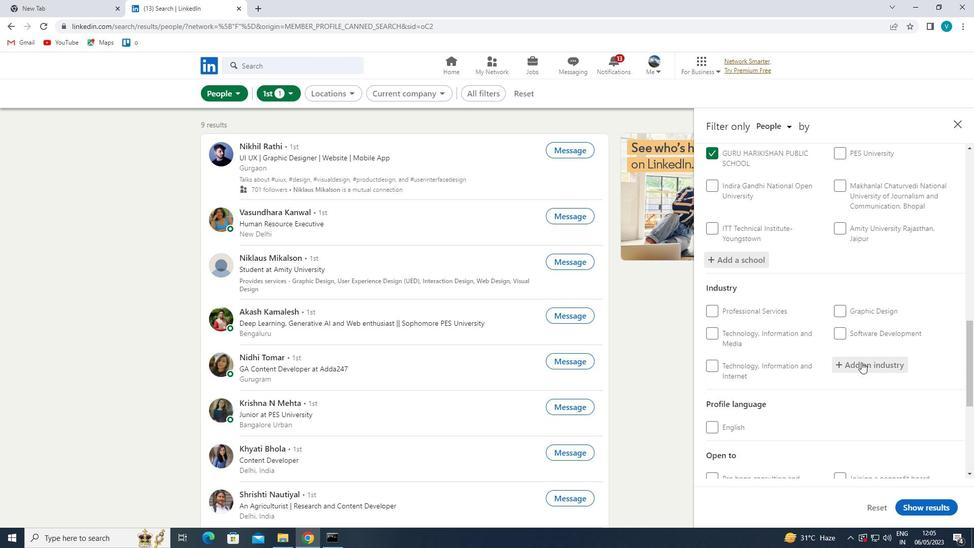 
Action: Key pressed <Key.shift>RETAIL<Key.space><Key.shift>LUXURY<Key.space>
Screenshot: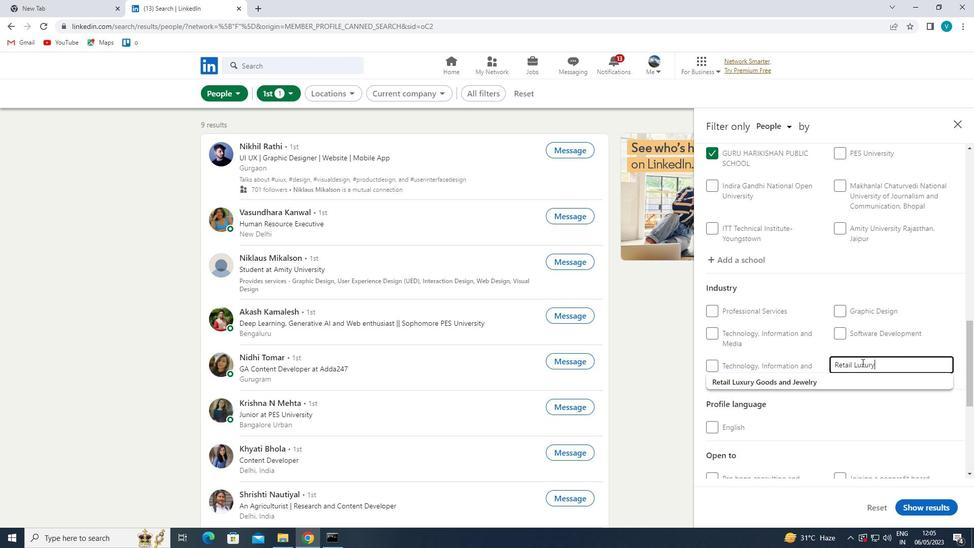
Action: Mouse moved to (859, 383)
Screenshot: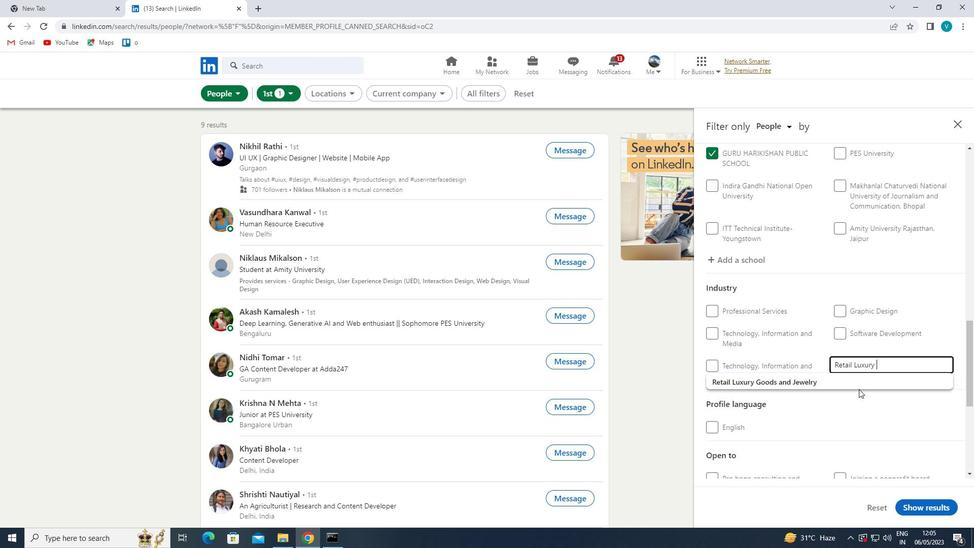 
Action: Mouse pressed left at (859, 383)
Screenshot: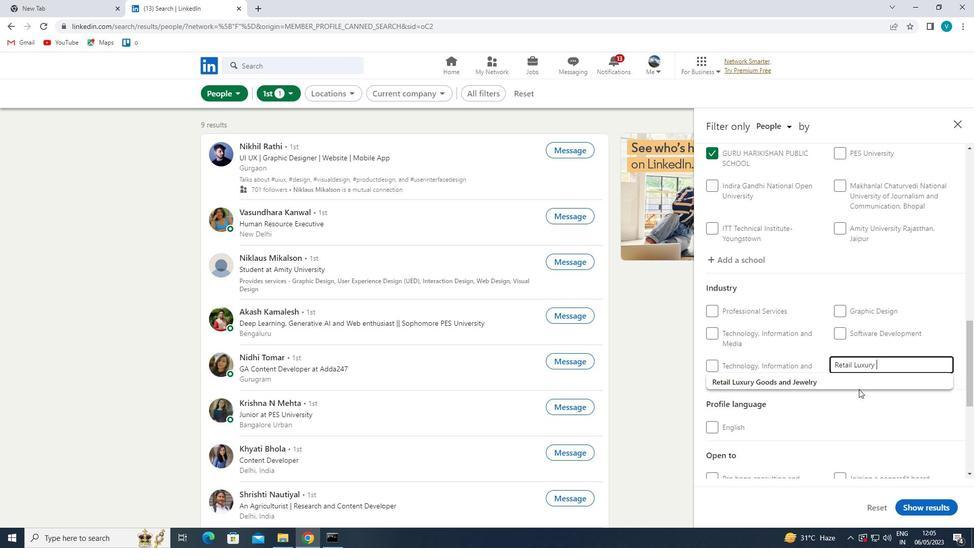 
Action: Mouse moved to (864, 383)
Screenshot: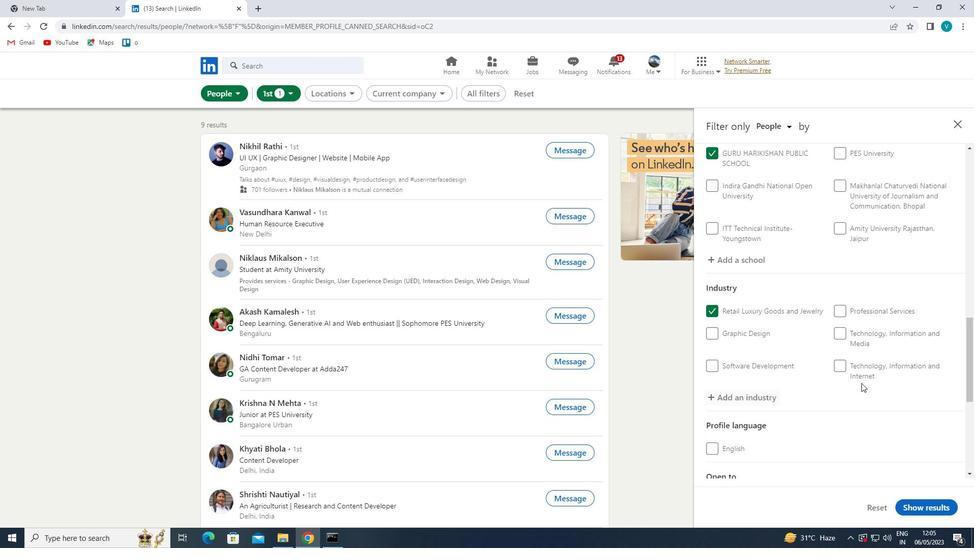 
Action: Mouse scrolled (864, 382) with delta (0, 0)
Screenshot: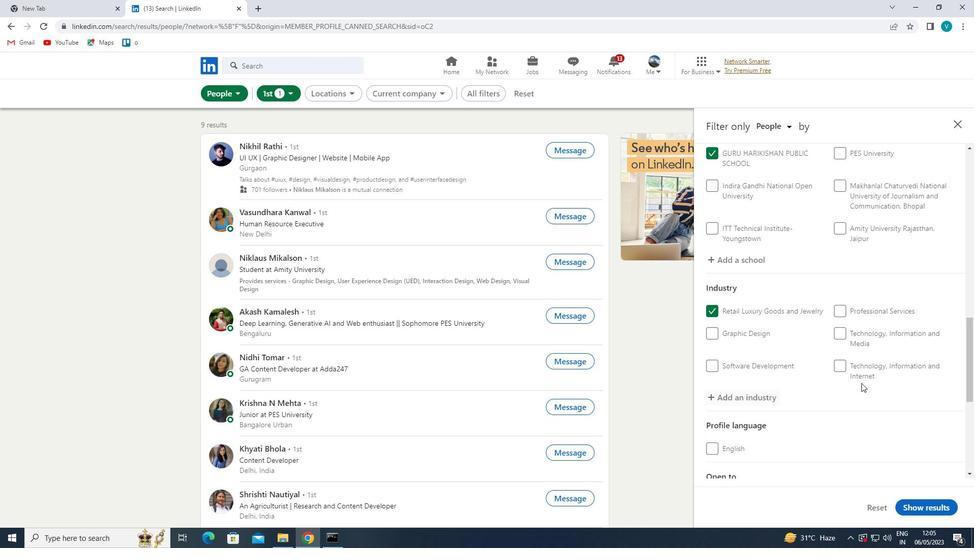 
Action: Mouse moved to (864, 383)
Screenshot: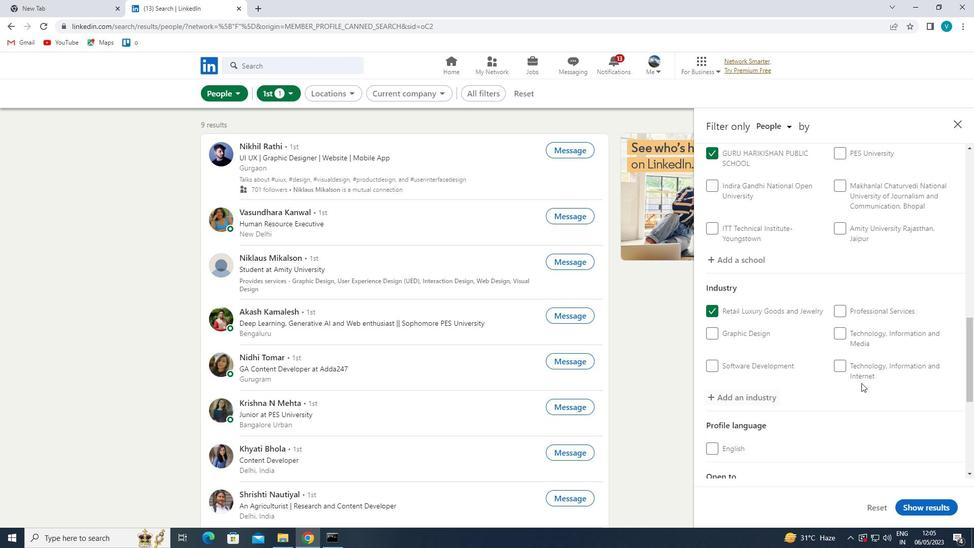 
Action: Mouse scrolled (864, 382) with delta (0, 0)
Screenshot: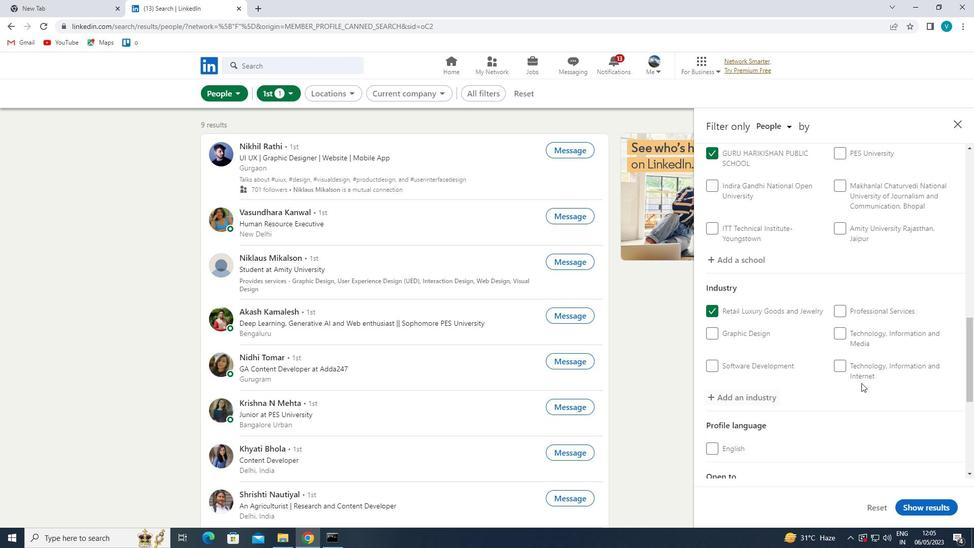 
Action: Mouse moved to (864, 383)
Screenshot: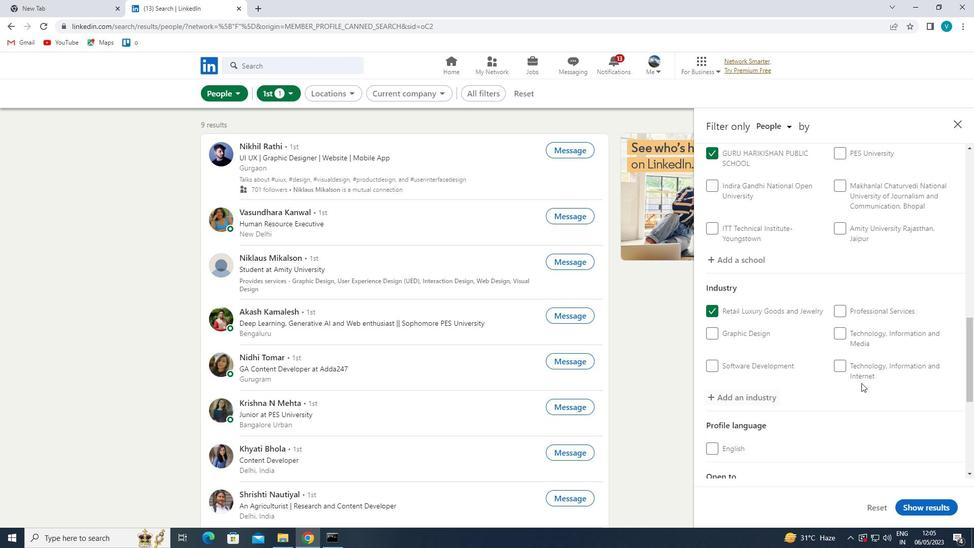 
Action: Mouse scrolled (864, 383) with delta (0, 0)
Screenshot: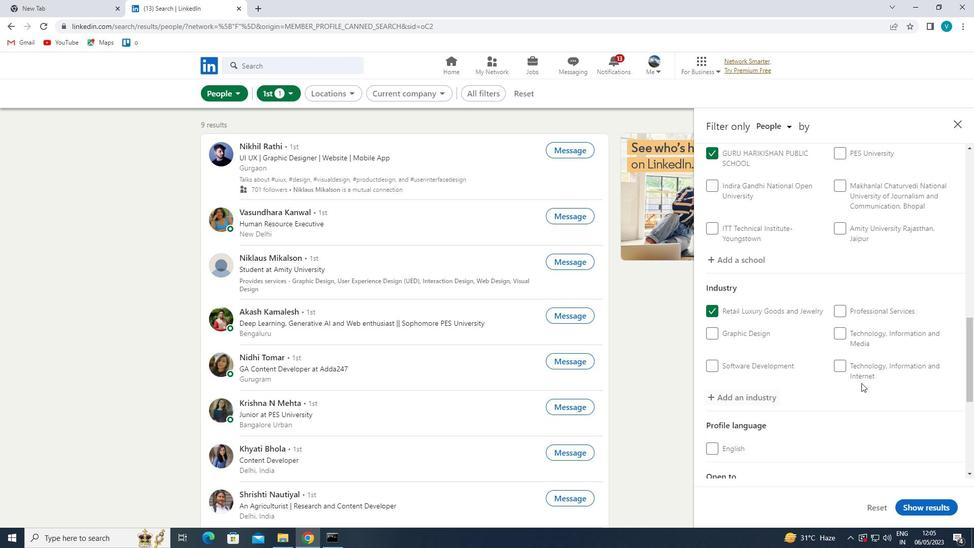 
Action: Mouse moved to (864, 383)
Screenshot: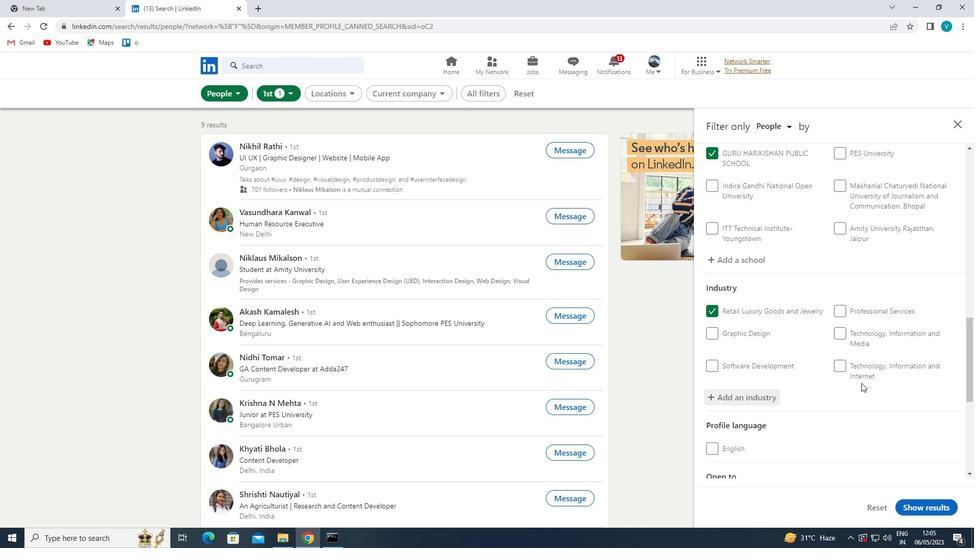 
Action: Mouse scrolled (864, 383) with delta (0, 0)
Screenshot: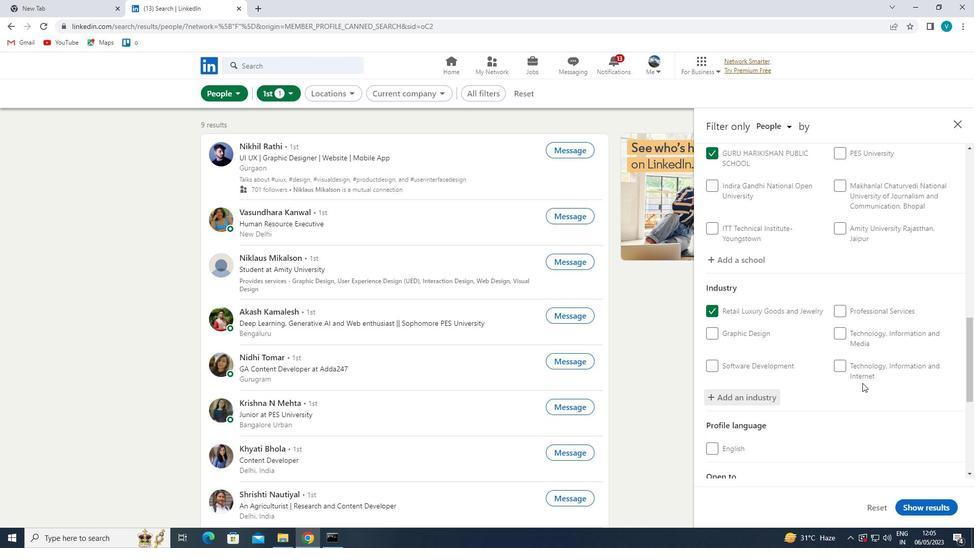 
Action: Mouse moved to (858, 399)
Screenshot: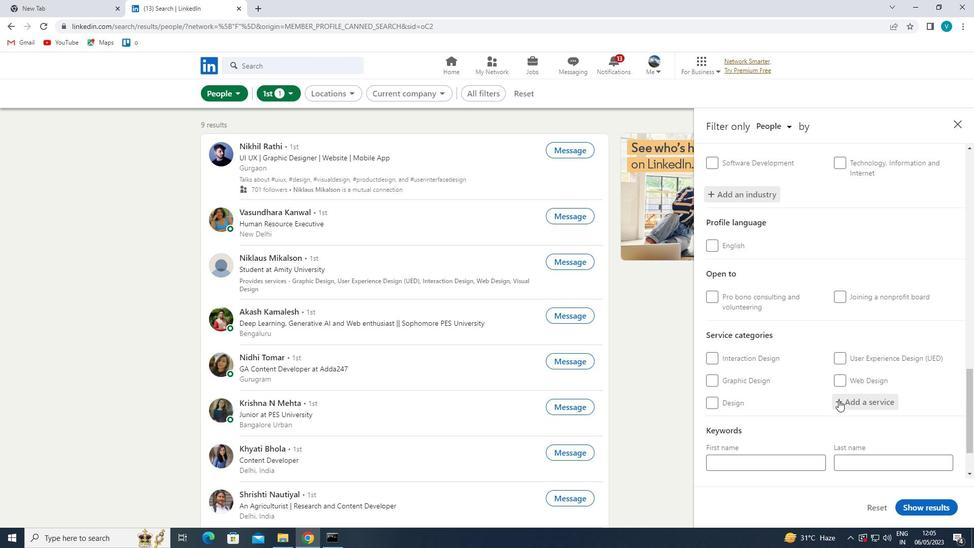 
Action: Mouse pressed left at (858, 399)
Screenshot: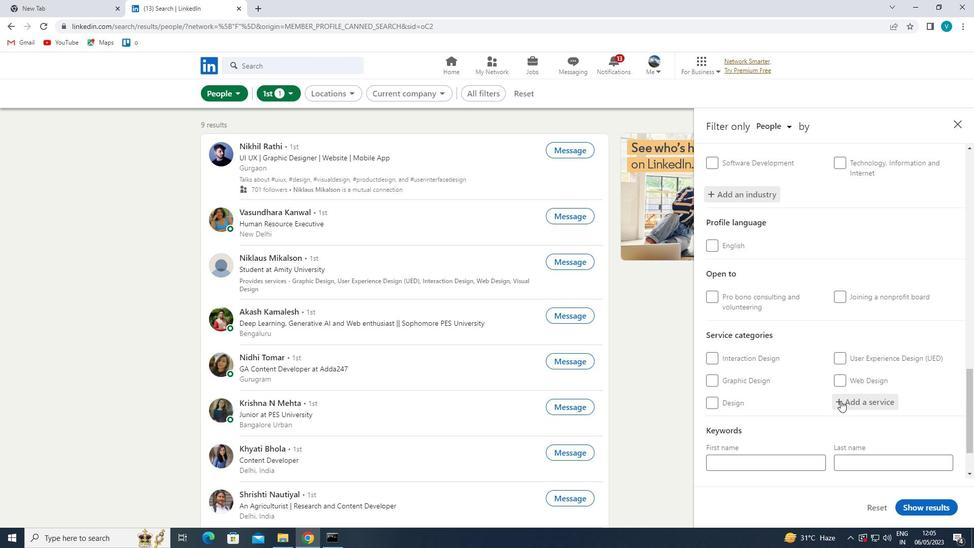 
Action: Mouse moved to (828, 382)
Screenshot: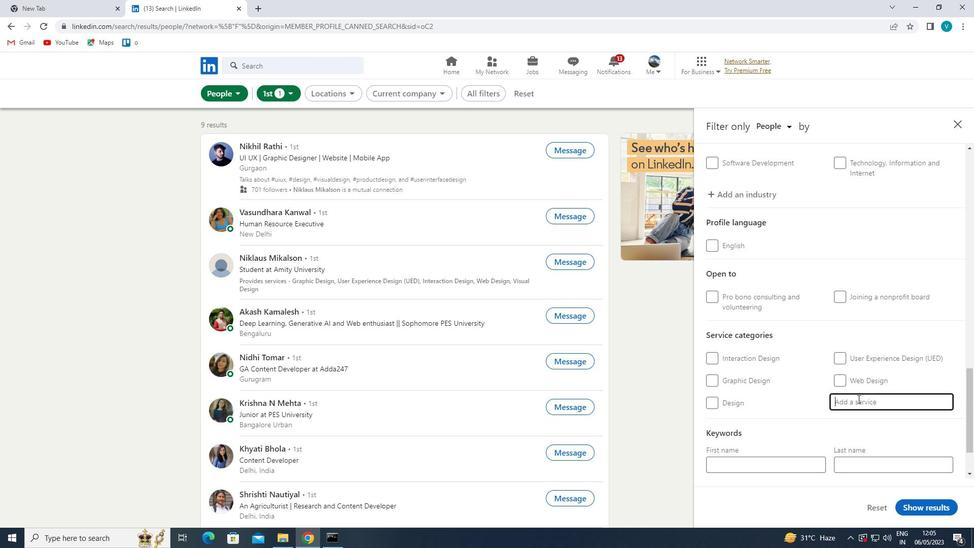 
Action: Key pressed <Key.shift><Key.shift><Key.shift><Key.shift>BARTENDER
Screenshot: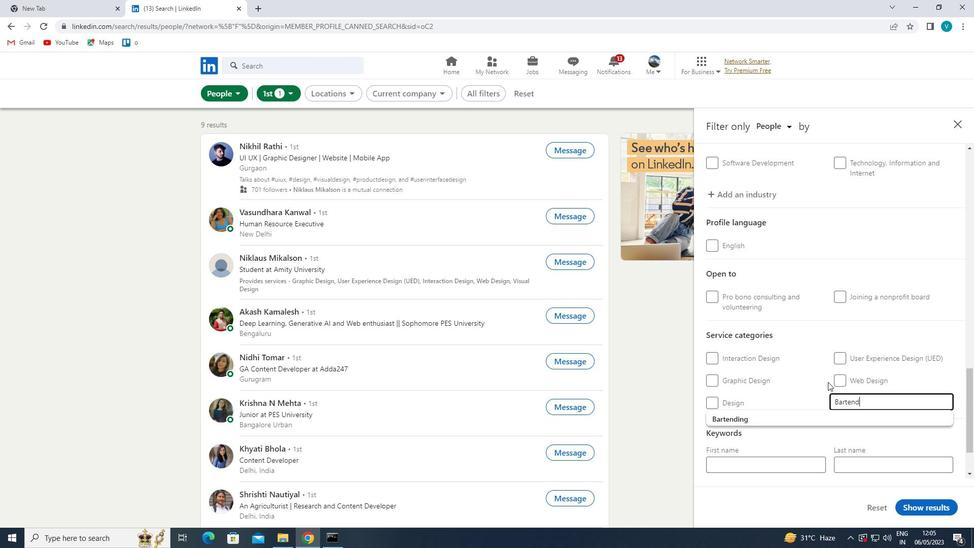 
Action: Mouse moved to (804, 418)
Screenshot: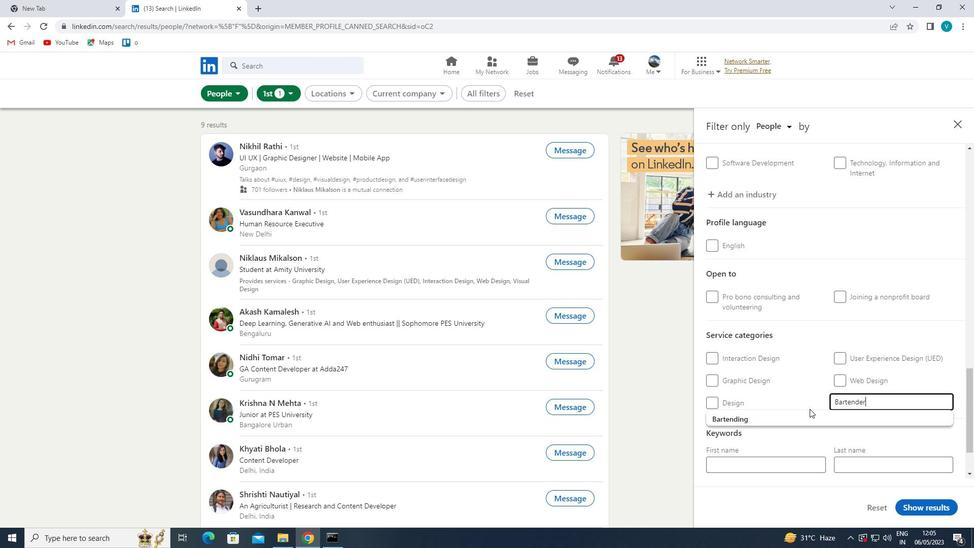 
Action: Mouse pressed left at (804, 418)
Screenshot: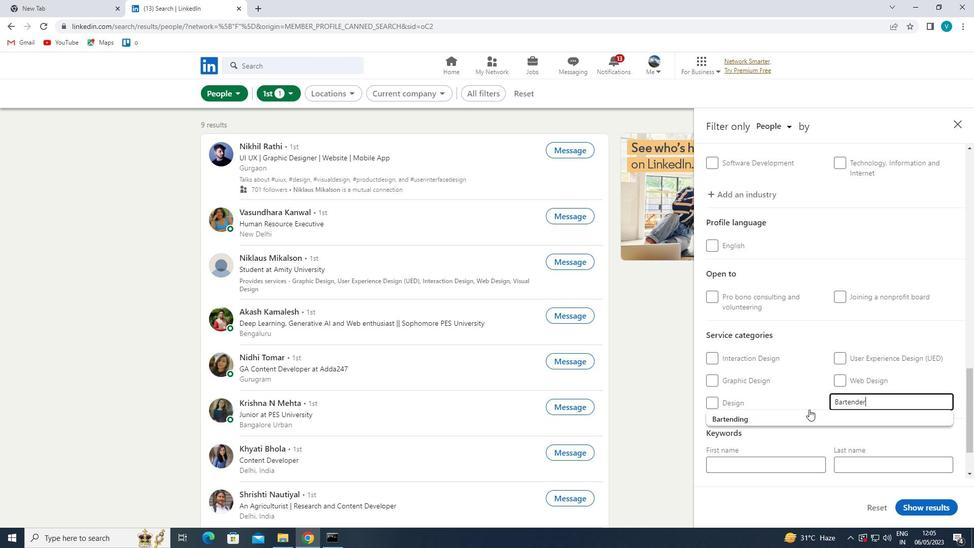 
Action: Mouse scrolled (804, 418) with delta (0, 0)
Screenshot: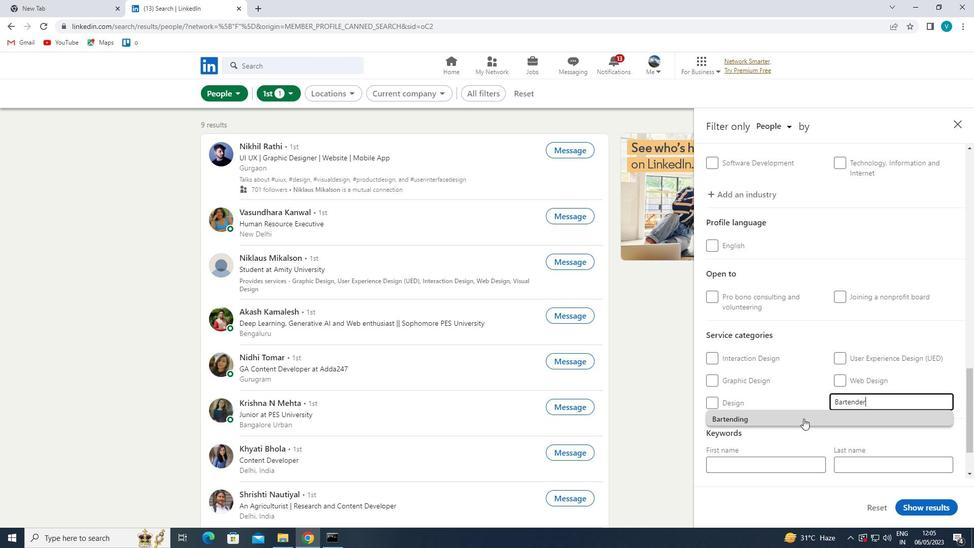
Action: Mouse moved to (804, 419)
Screenshot: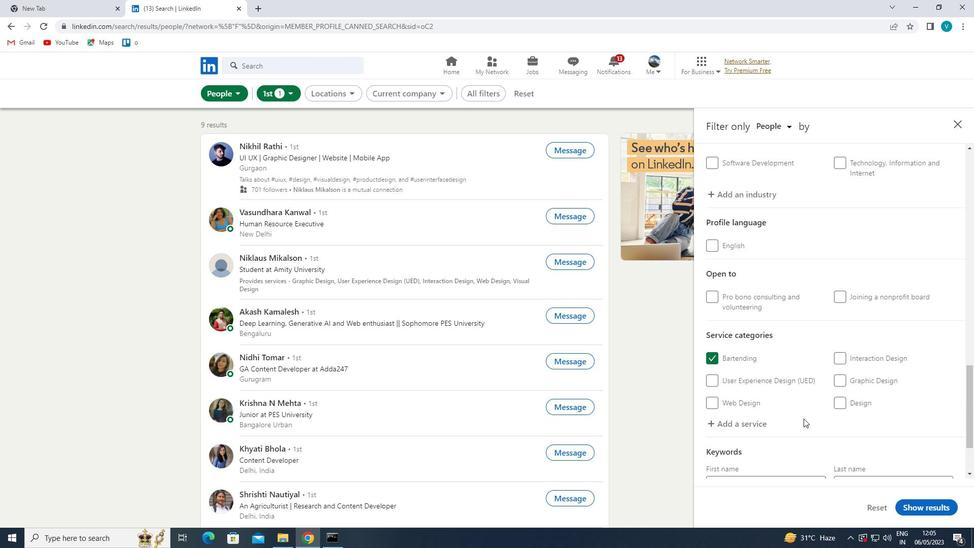 
Action: Mouse scrolled (804, 418) with delta (0, 0)
Screenshot: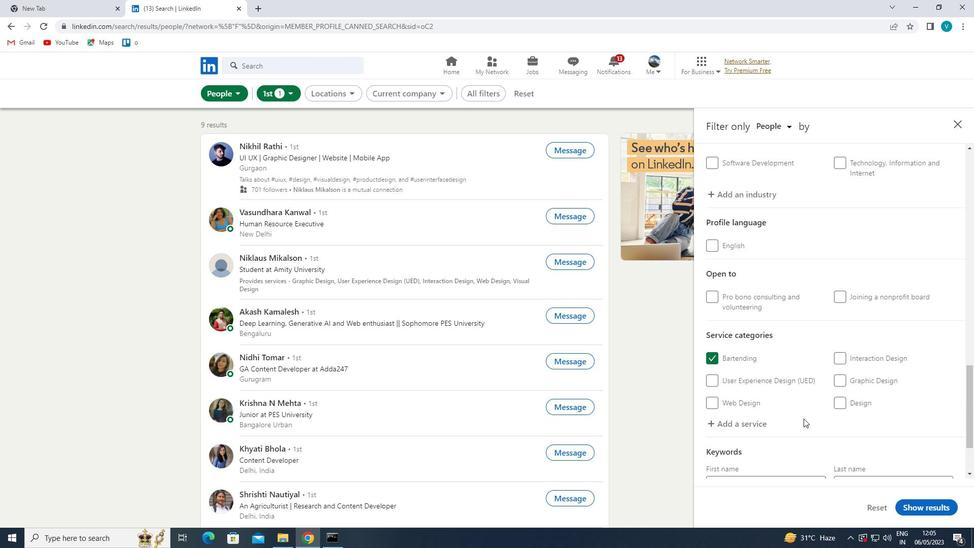
Action: Mouse moved to (803, 419)
Screenshot: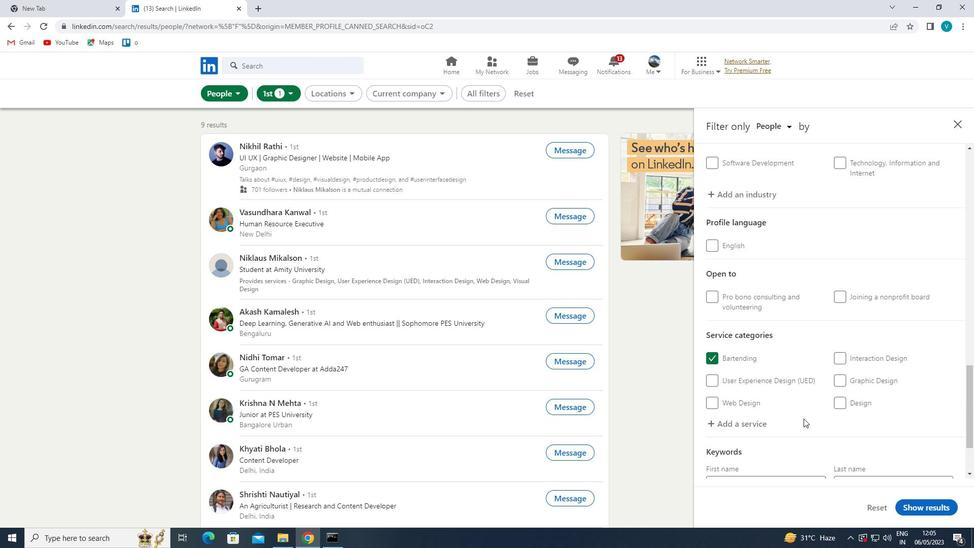 
Action: Mouse scrolled (803, 419) with delta (0, 0)
Screenshot: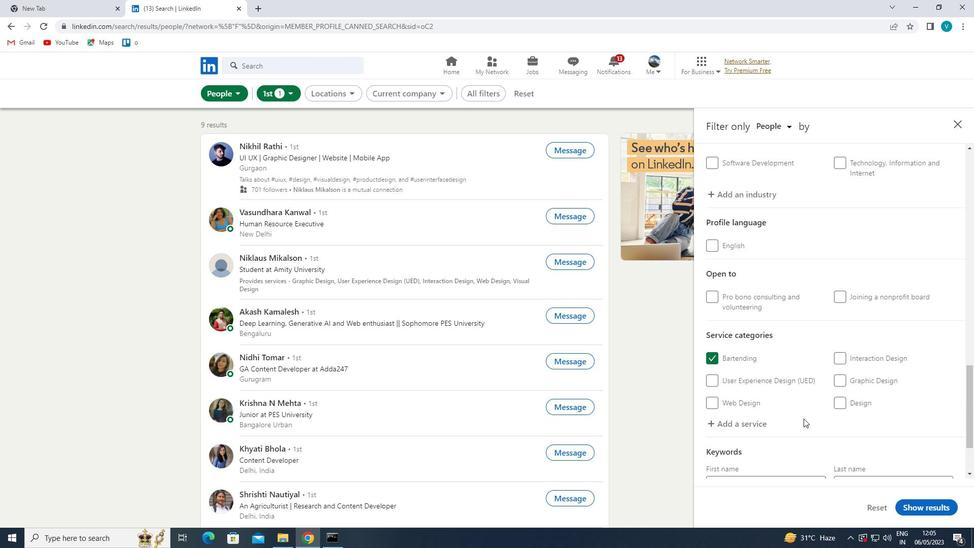 
Action: Mouse scrolled (803, 419) with delta (0, 0)
Screenshot: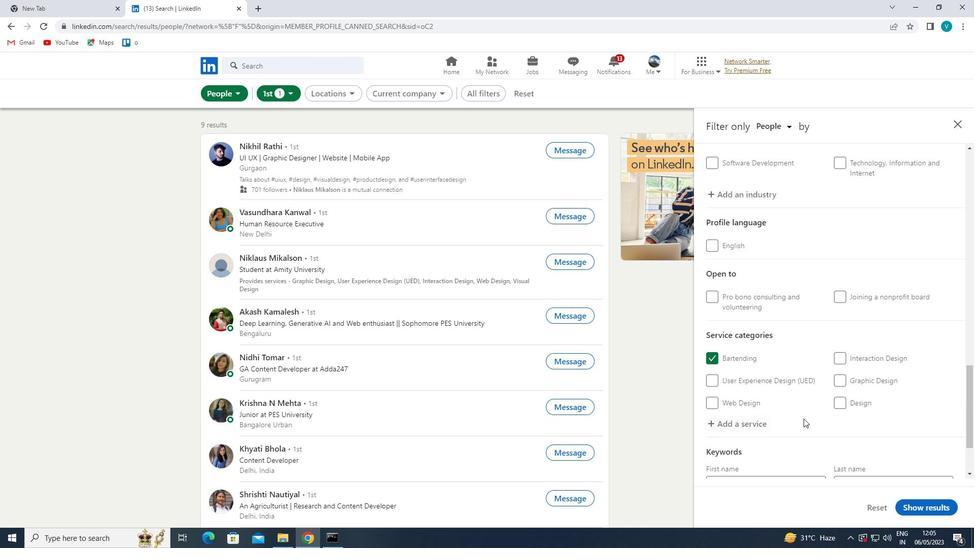 
Action: Mouse moved to (792, 431)
Screenshot: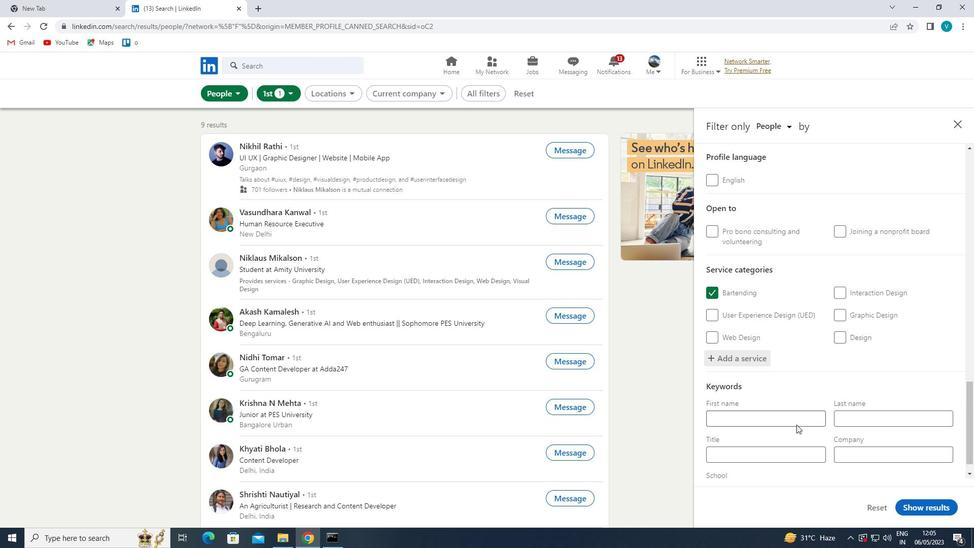 
Action: Mouse pressed left at (792, 431)
Screenshot: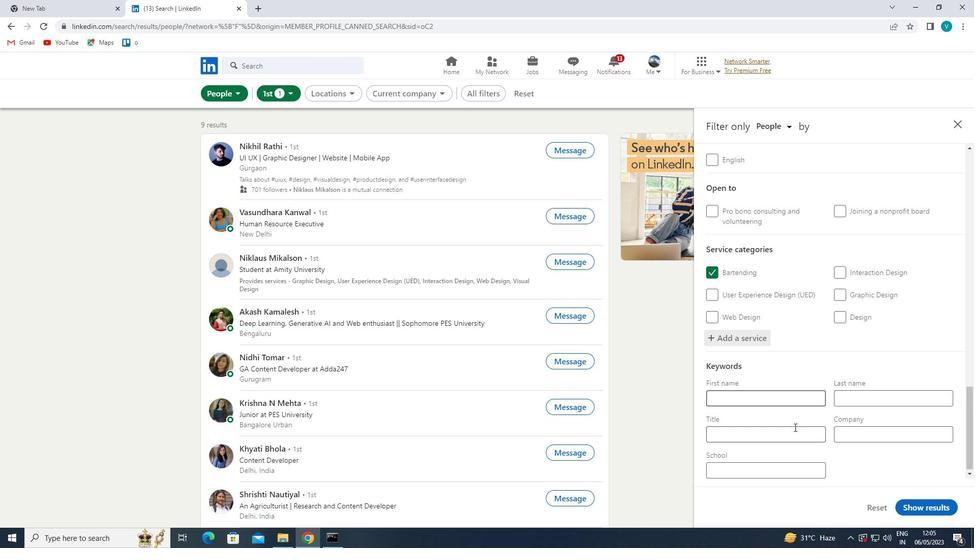 
Action: Mouse moved to (793, 431)
Screenshot: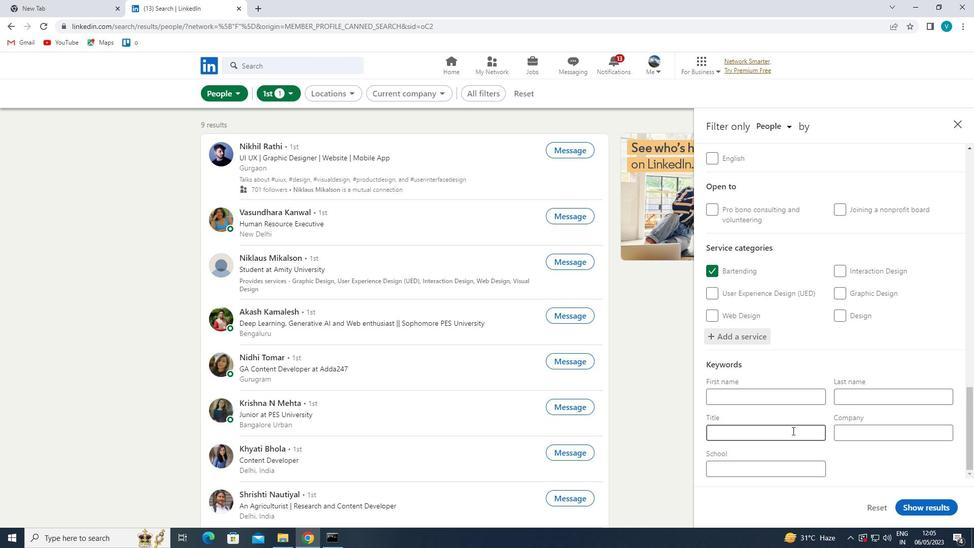 
Action: Key pressed <Key.shift>PHLEBOTOMST<Key.space>
Screenshot: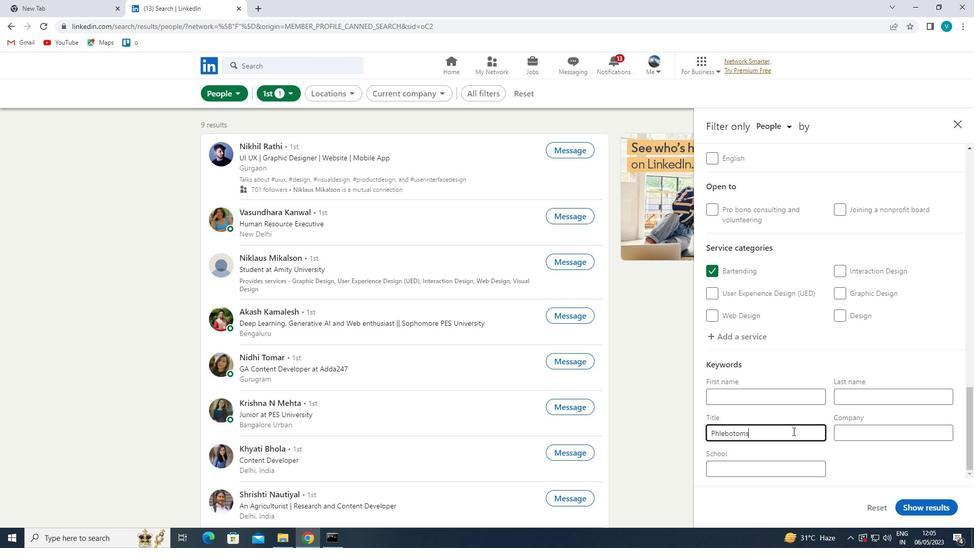 
Action: Mouse moved to (745, 433)
Screenshot: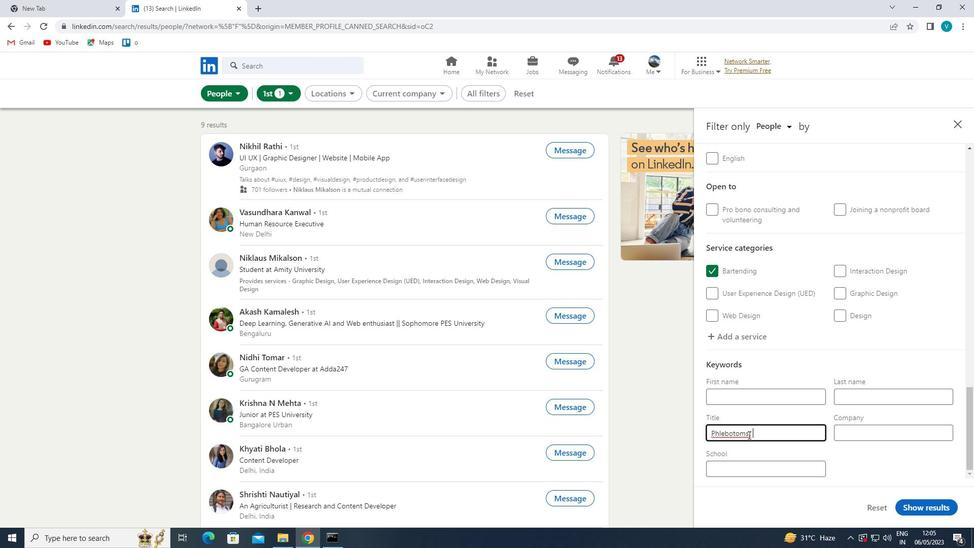 
Action: Mouse pressed left at (745, 433)
Screenshot: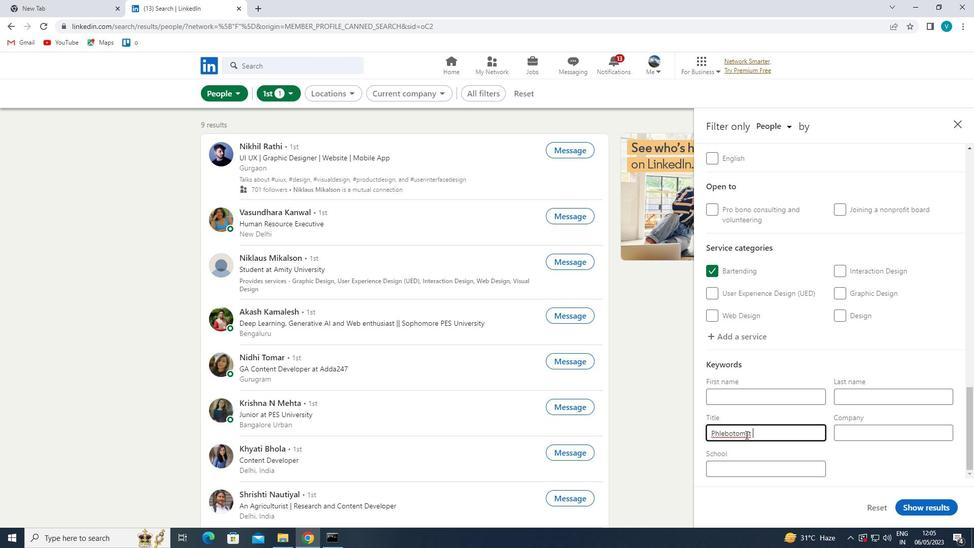 
Action: Mouse moved to (794, 498)
Screenshot: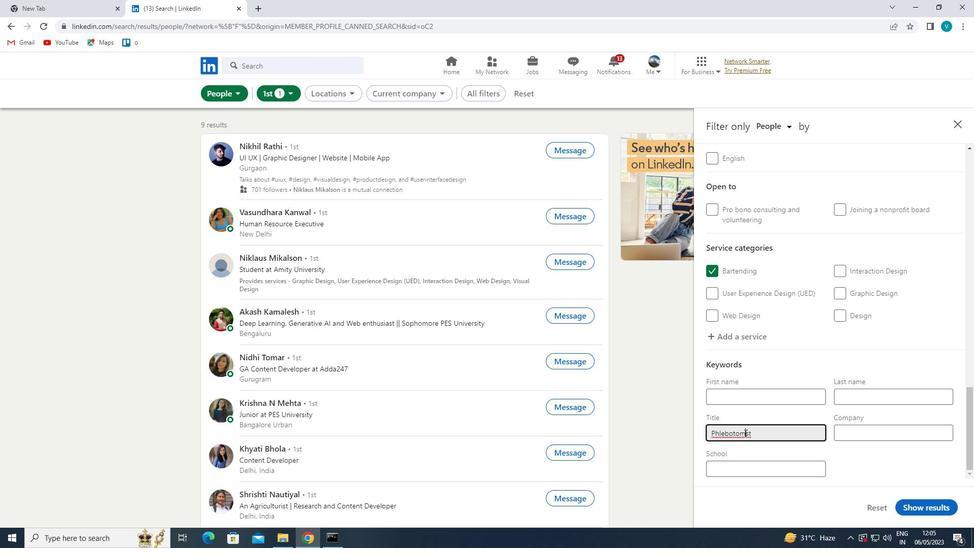 
Action: Key pressed I
Screenshot: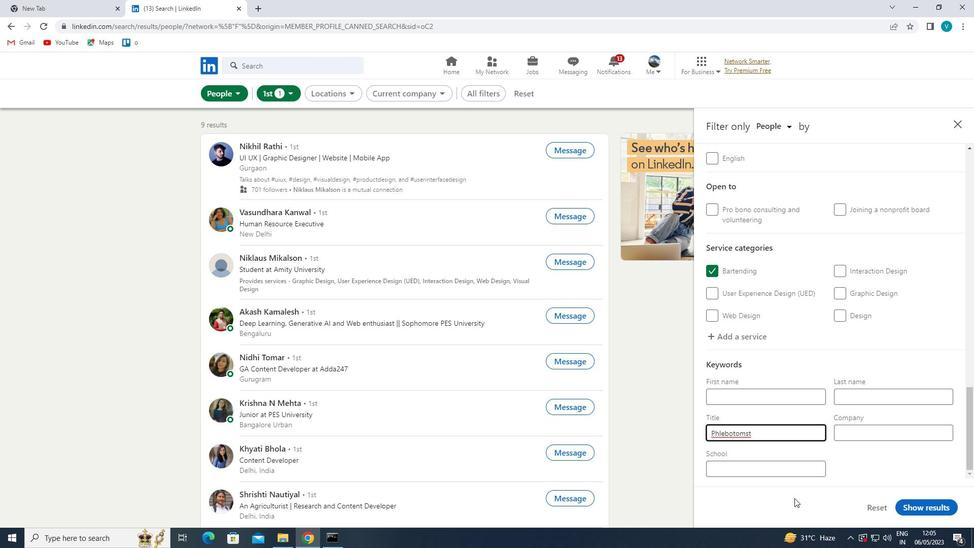 
Action: Mouse moved to (941, 510)
Screenshot: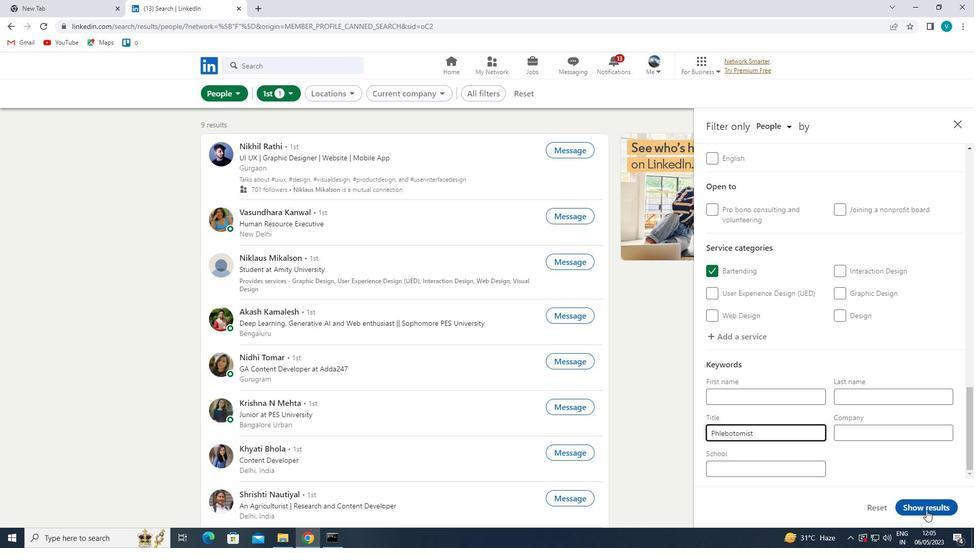 
Action: Mouse pressed left at (941, 510)
Screenshot: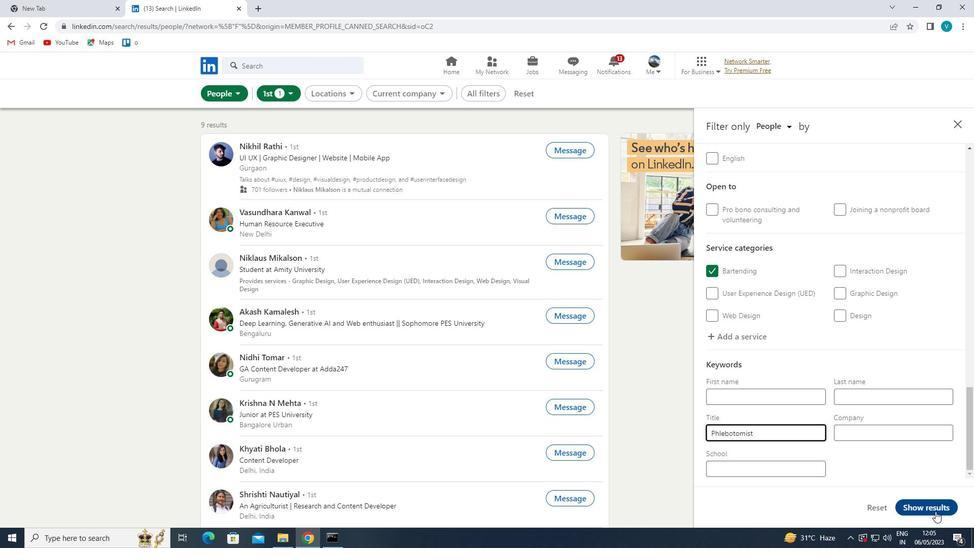 
Action: Mouse moved to (934, 505)
Screenshot: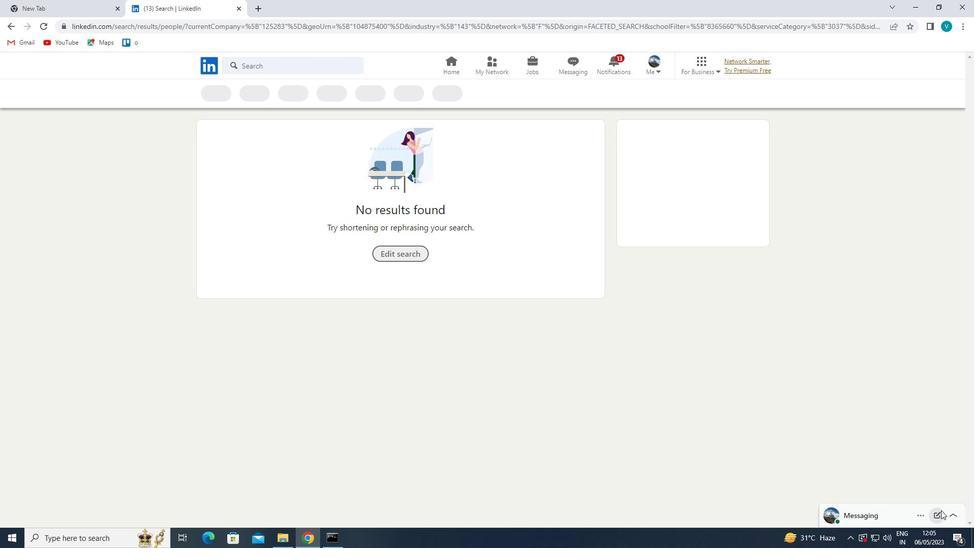 
